 Task: Find connections with filter location Linares with filter topic #indiawith filter profile language Potuguese with filter current company ExxonMobil with filter school College Of Vocational Studies with filter industry Telephone Call Centers with filter service category Illustration with filter keywords title Budget Analyst
Action: Mouse moved to (491, 56)
Screenshot: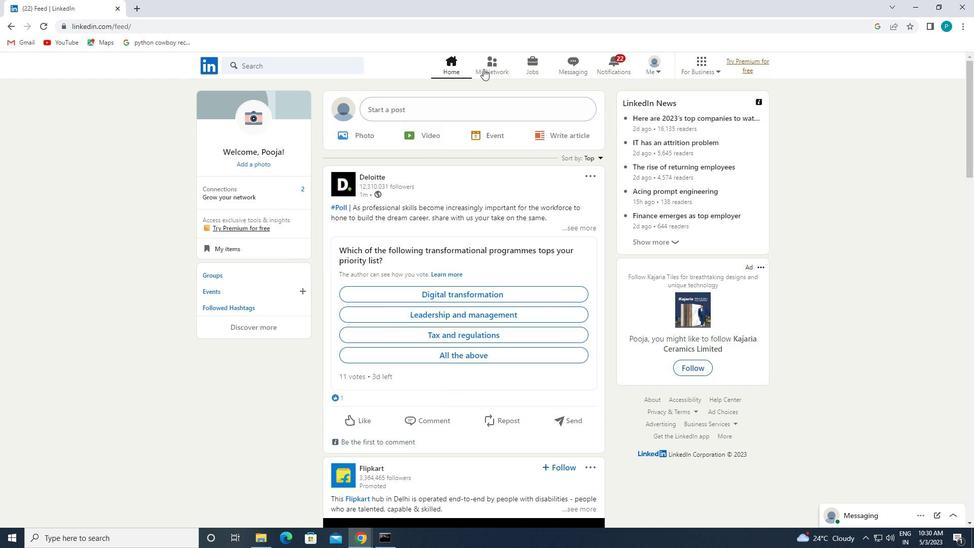 
Action: Mouse pressed left at (491, 56)
Screenshot: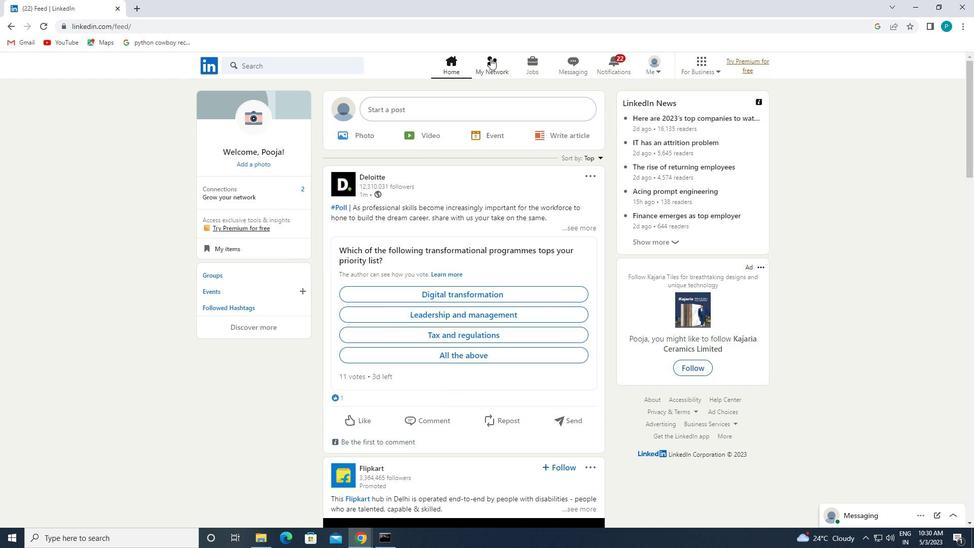 
Action: Mouse moved to (327, 128)
Screenshot: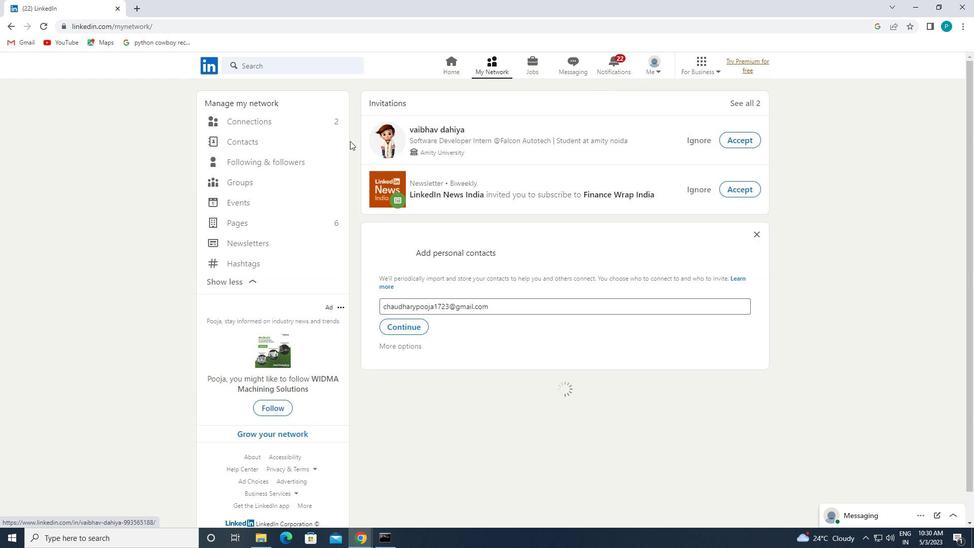 
Action: Mouse pressed left at (327, 128)
Screenshot: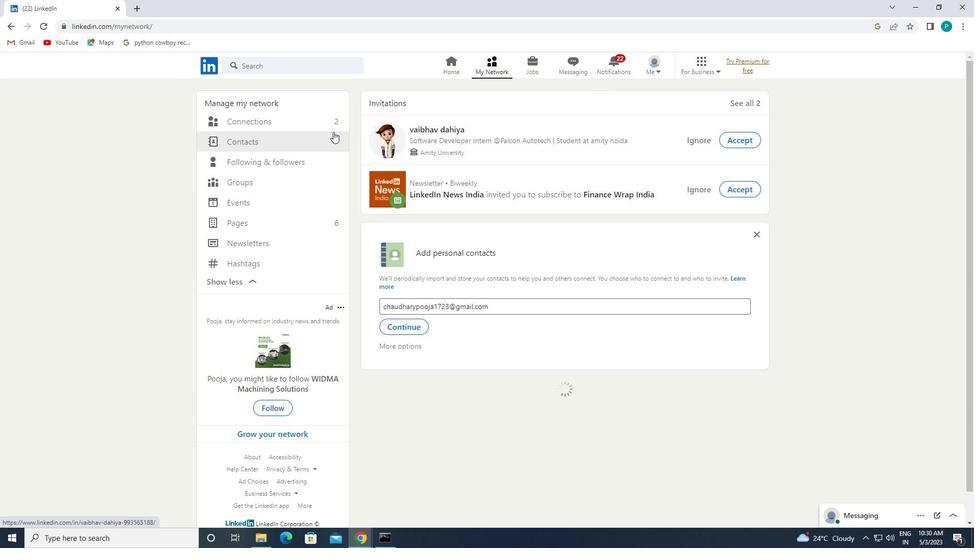 
Action: Mouse moved to (326, 123)
Screenshot: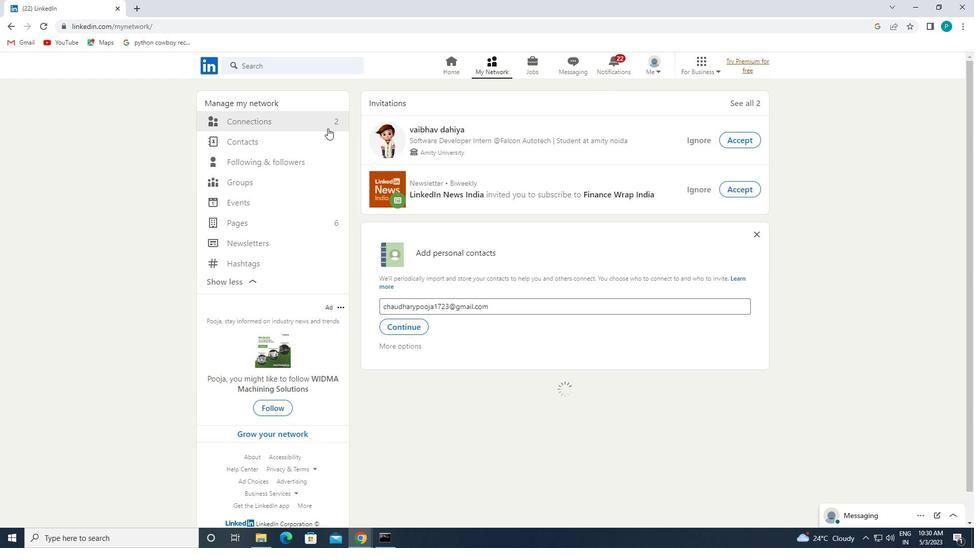 
Action: Mouse pressed left at (326, 123)
Screenshot: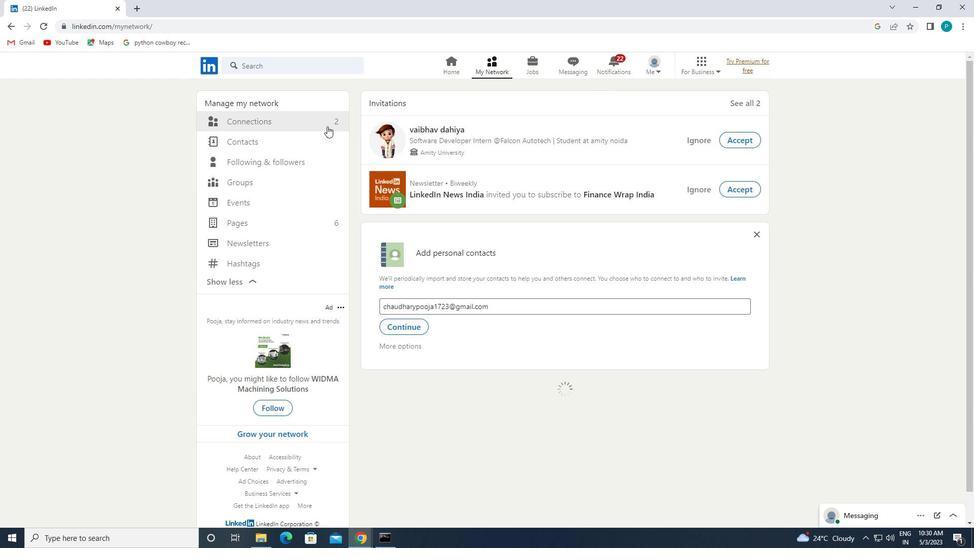 
Action: Mouse pressed left at (326, 123)
Screenshot: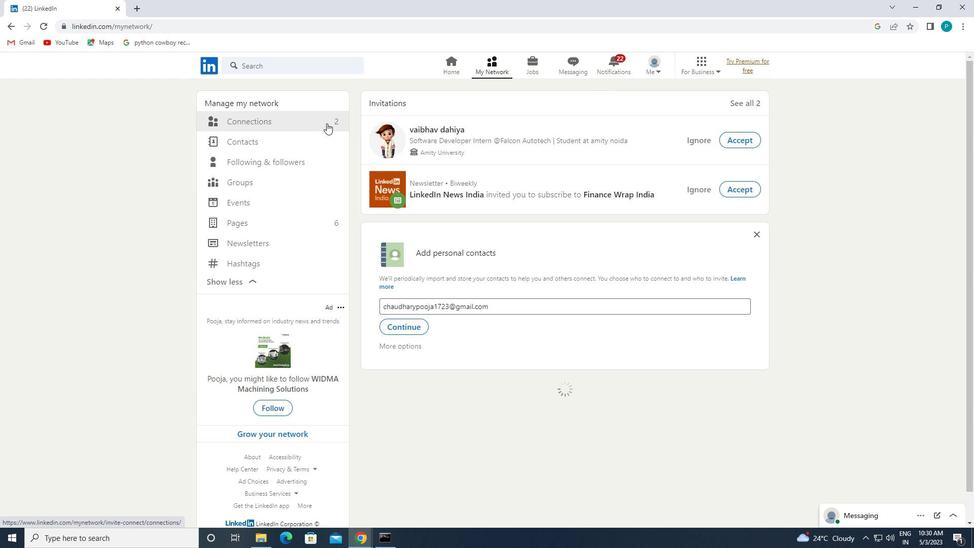 
Action: Mouse moved to (562, 118)
Screenshot: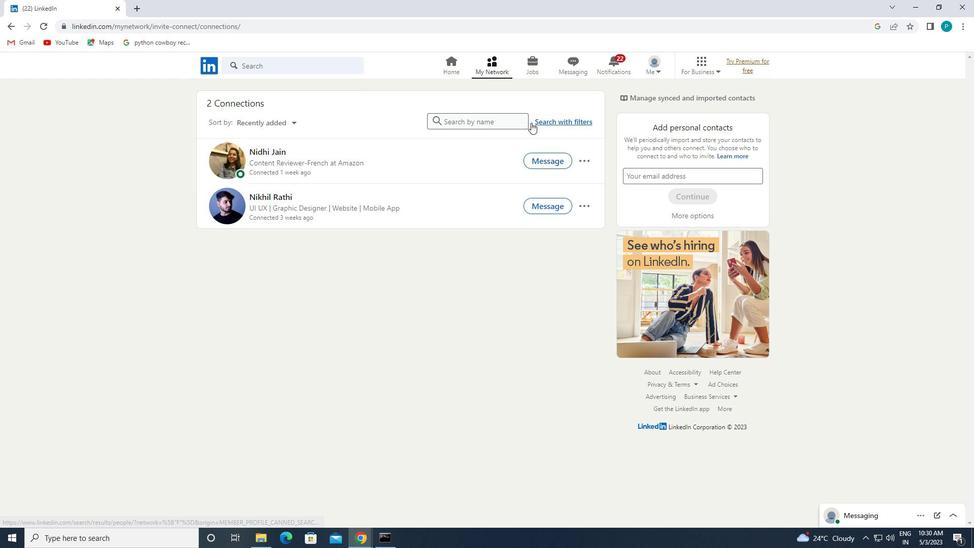 
Action: Mouse pressed left at (562, 118)
Screenshot: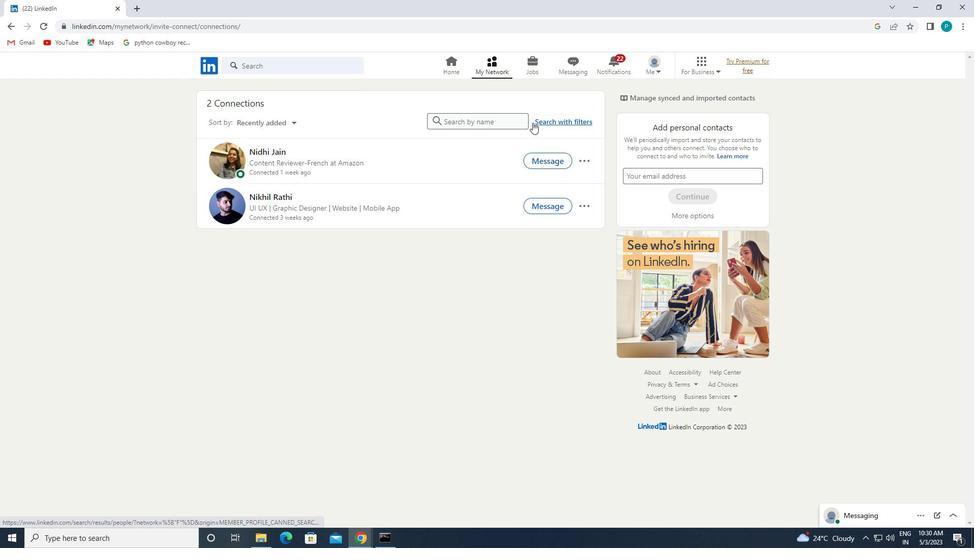 
Action: Mouse moved to (527, 92)
Screenshot: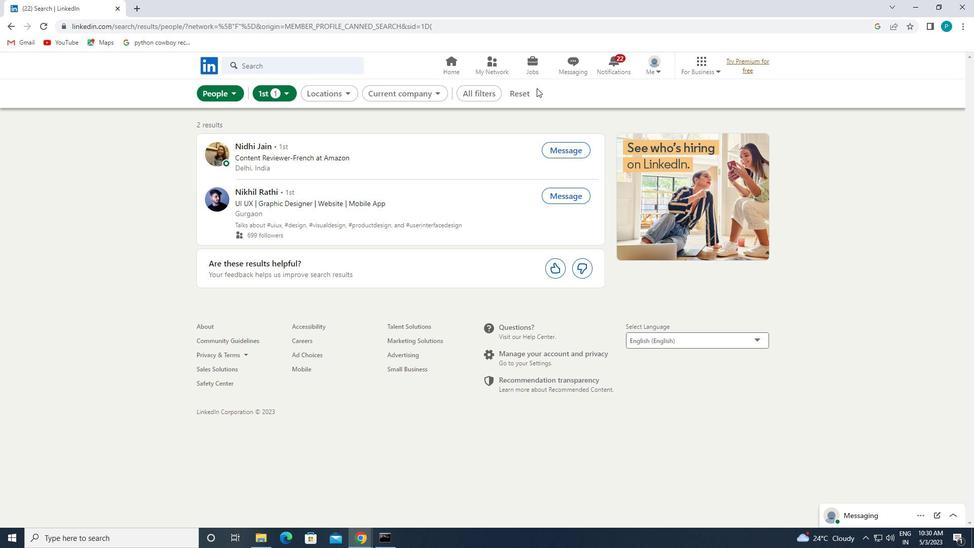
Action: Mouse pressed left at (527, 92)
Screenshot: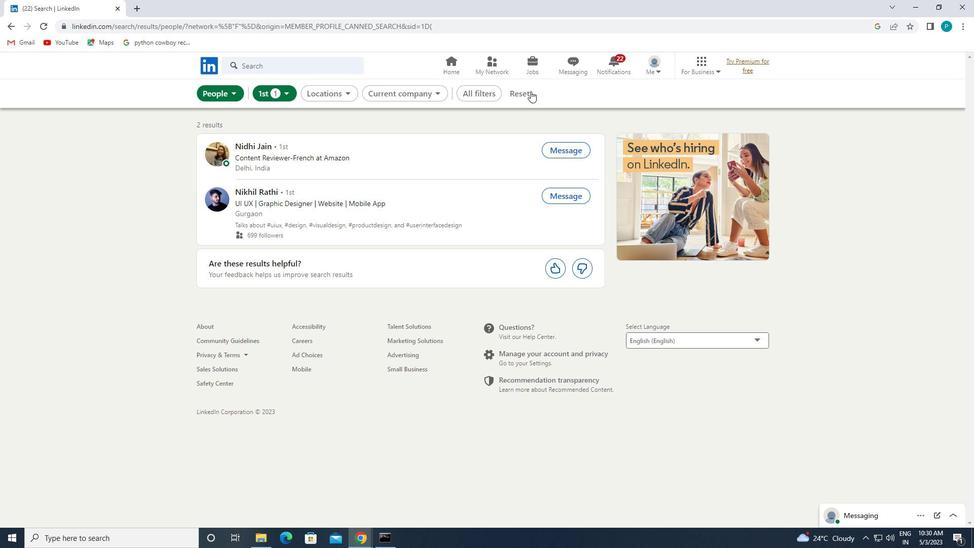 
Action: Mouse moved to (500, 92)
Screenshot: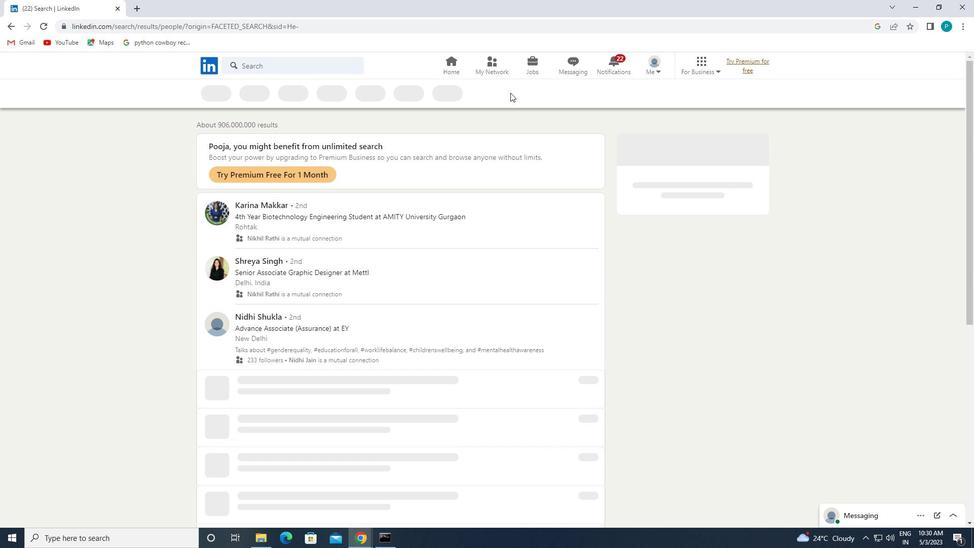 
Action: Mouse pressed left at (500, 92)
Screenshot: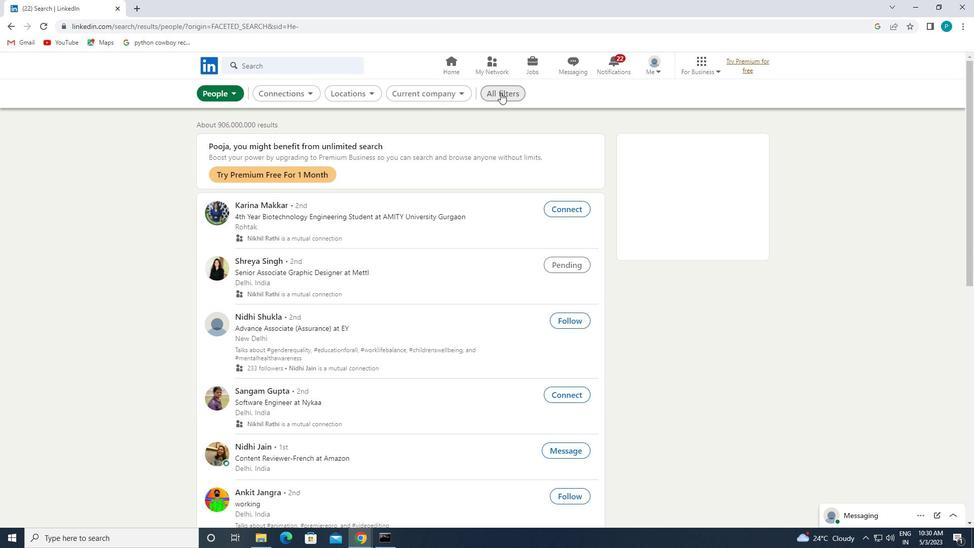 
Action: Mouse moved to (863, 333)
Screenshot: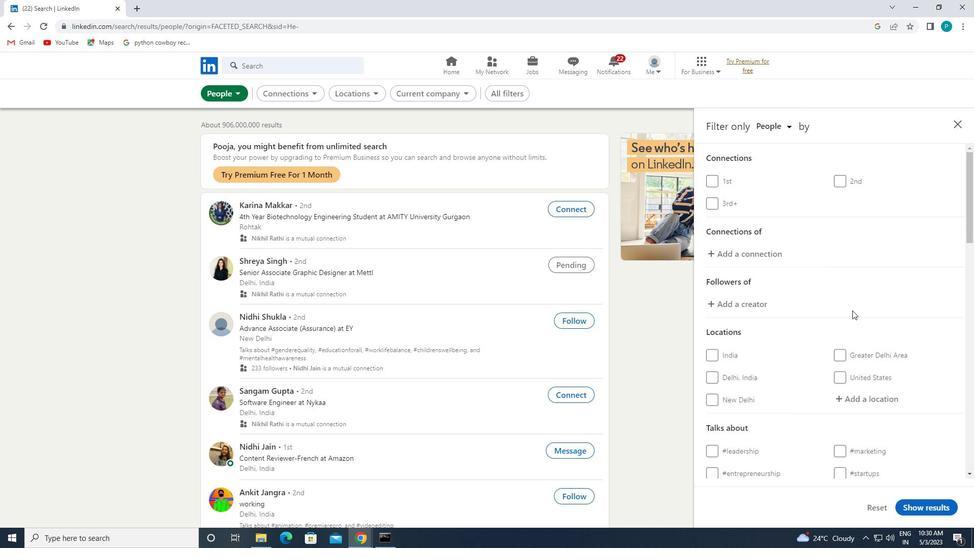 
Action: Mouse scrolled (863, 332) with delta (0, 0)
Screenshot: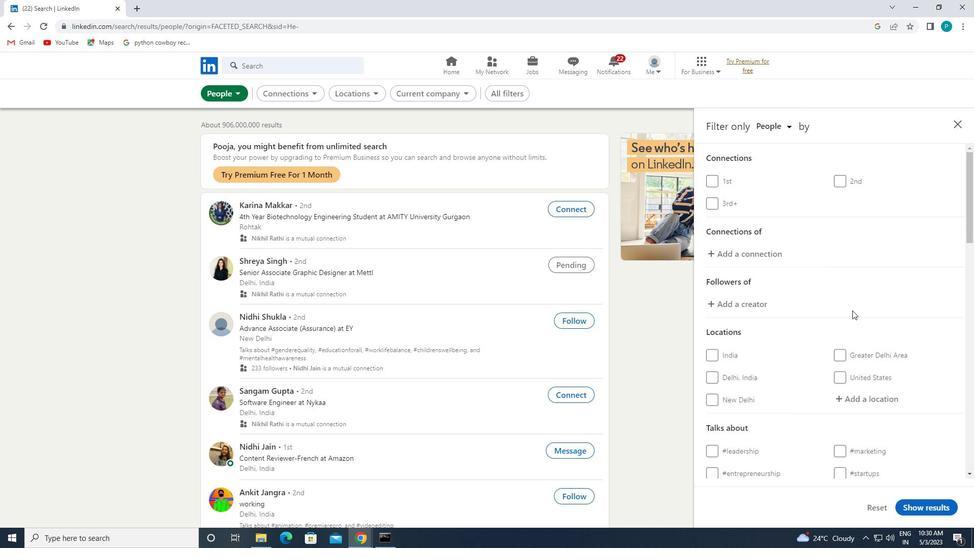 
Action: Mouse moved to (859, 344)
Screenshot: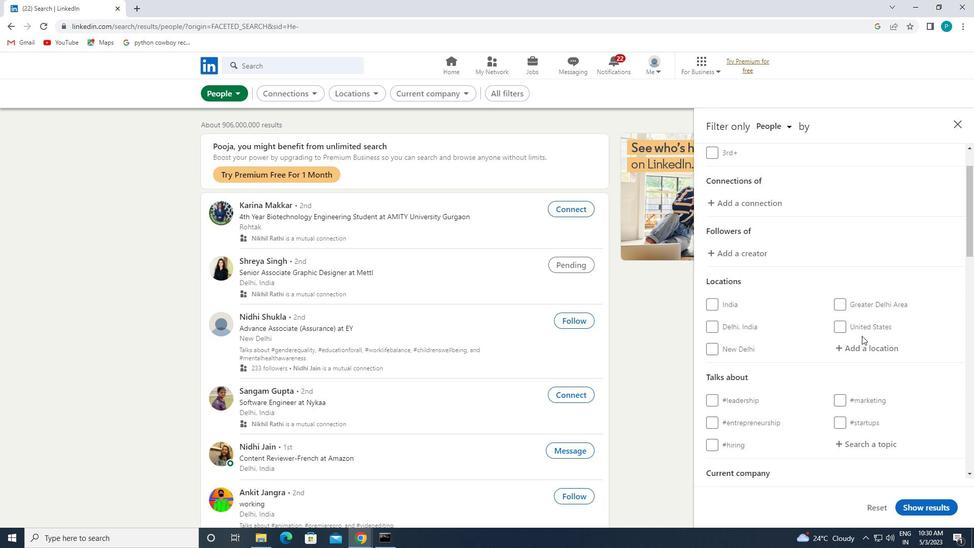 
Action: Mouse pressed left at (859, 344)
Screenshot: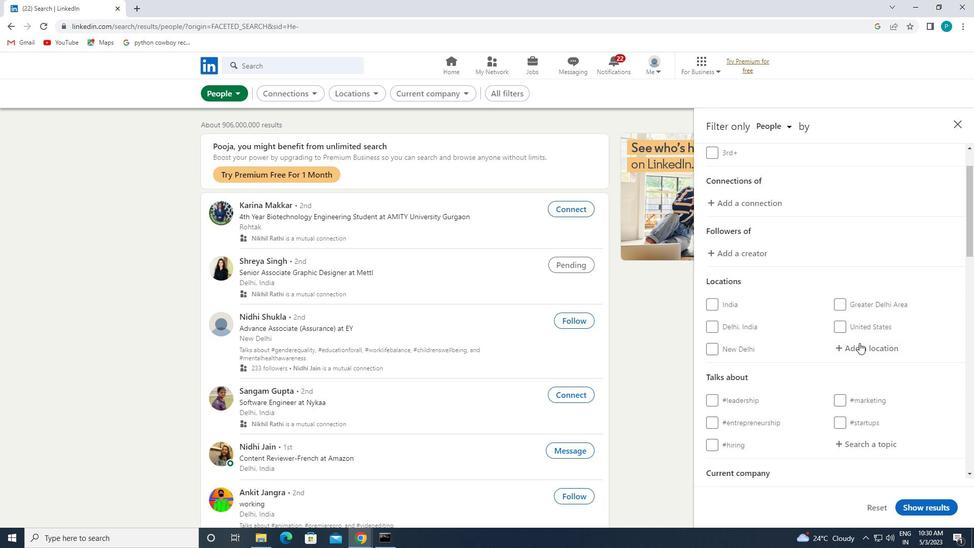 
Action: Mouse moved to (864, 326)
Screenshot: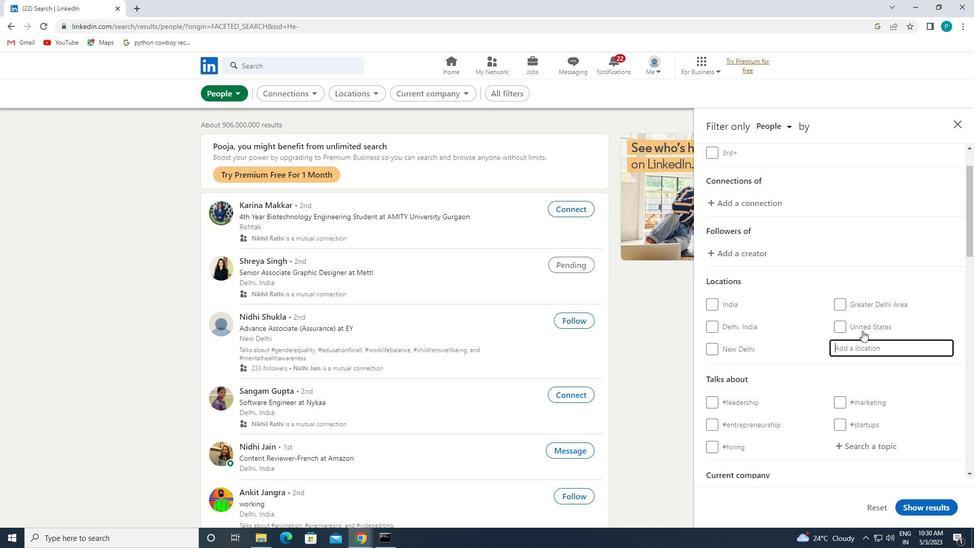 
Action: Key pressed <Key.caps_lock>l<Key.caps_lock>inares
Screenshot: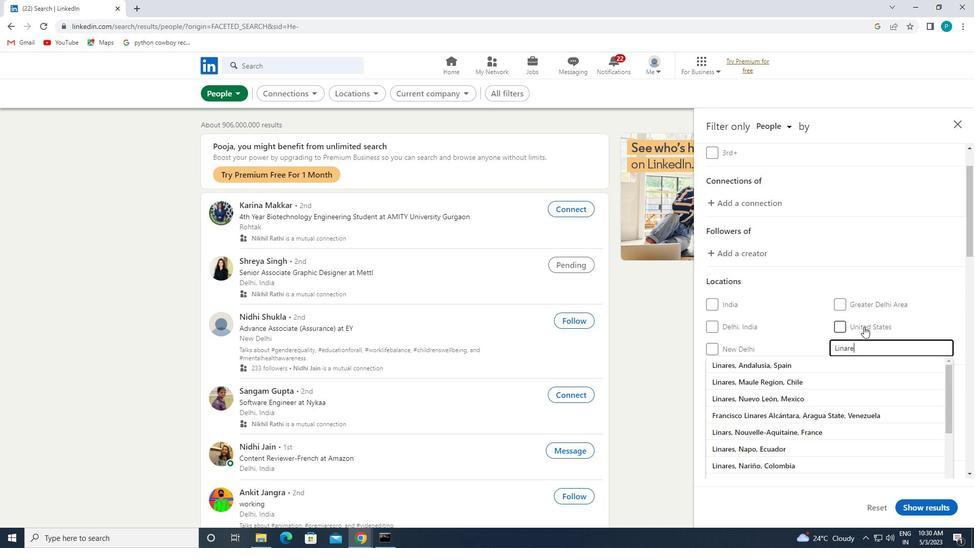 
Action: Mouse moved to (849, 368)
Screenshot: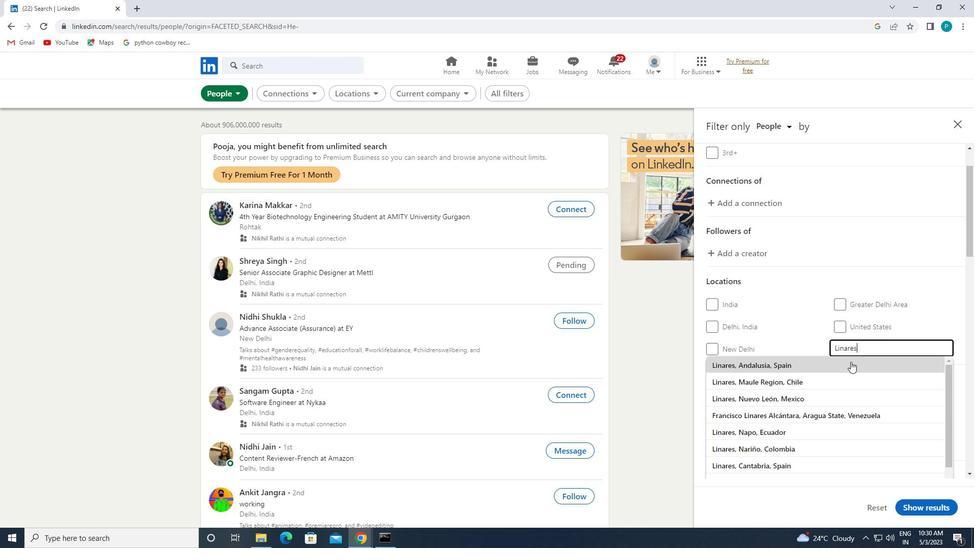 
Action: Mouse pressed left at (849, 368)
Screenshot: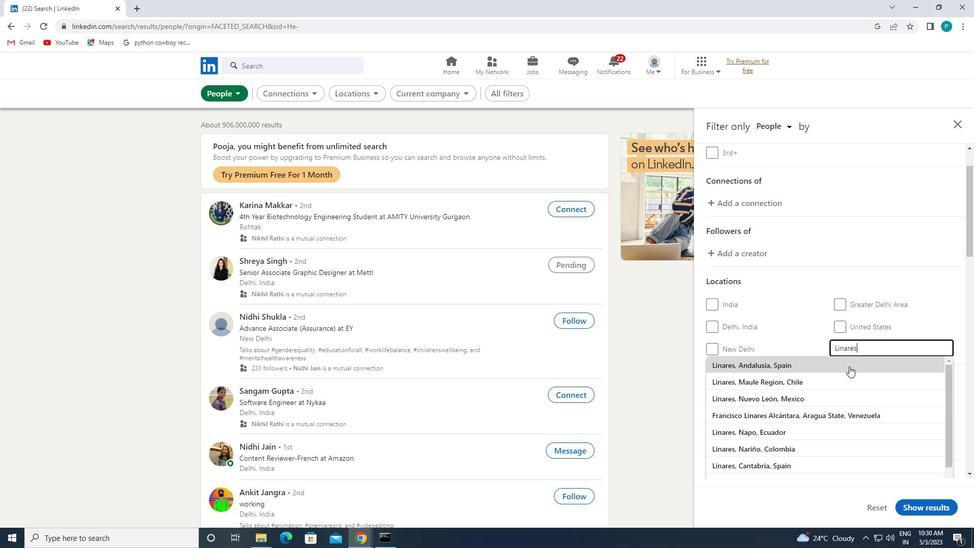 
Action: Mouse moved to (850, 370)
Screenshot: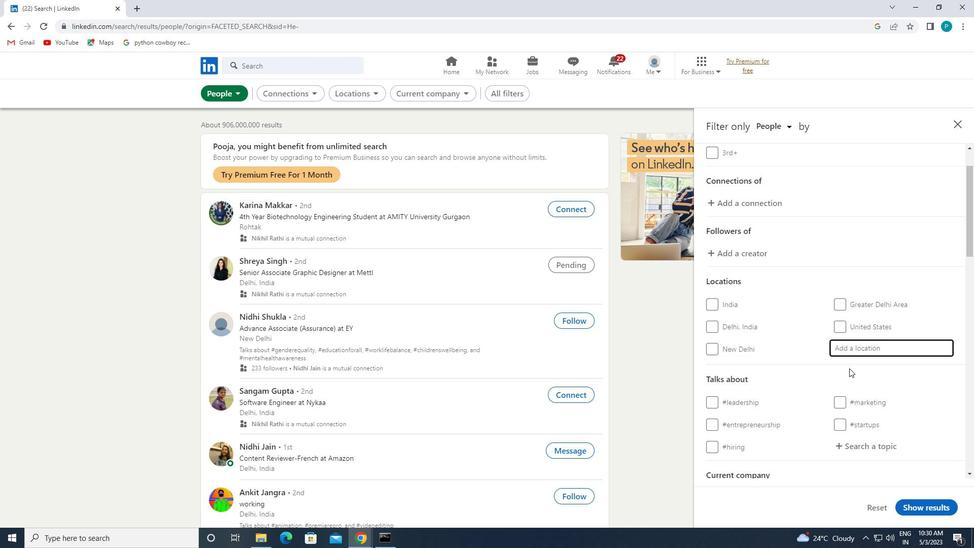 
Action: Mouse scrolled (850, 369) with delta (0, 0)
Screenshot: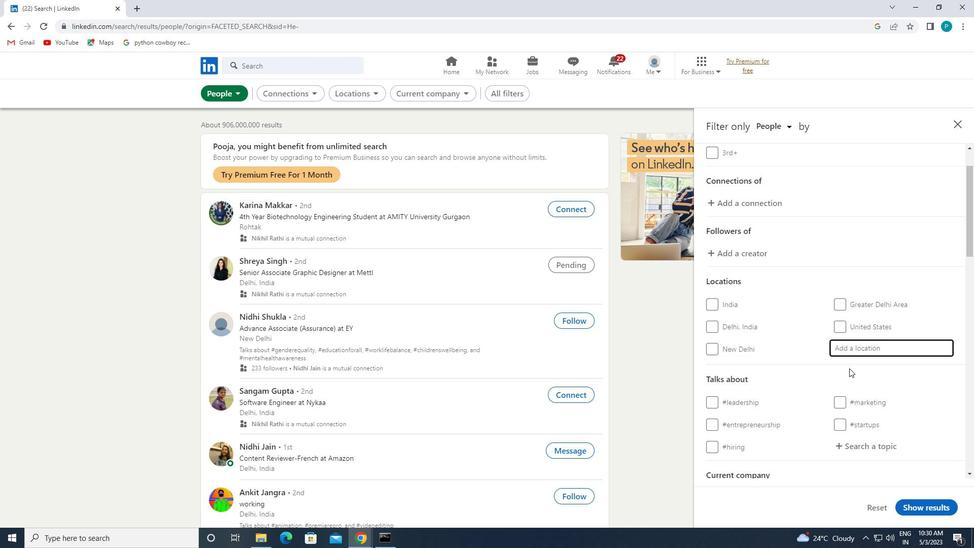 
Action: Mouse moved to (853, 372)
Screenshot: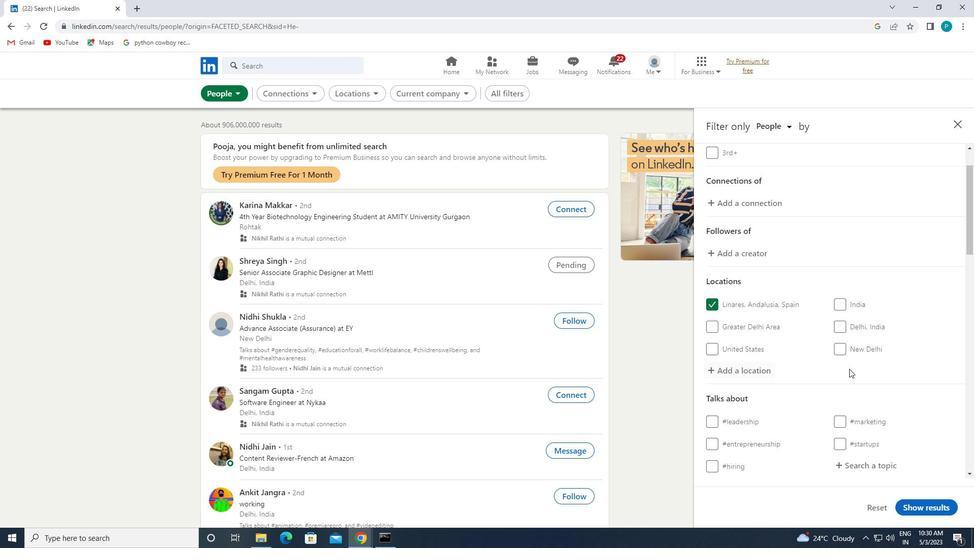 
Action: Mouse scrolled (853, 372) with delta (0, 0)
Screenshot: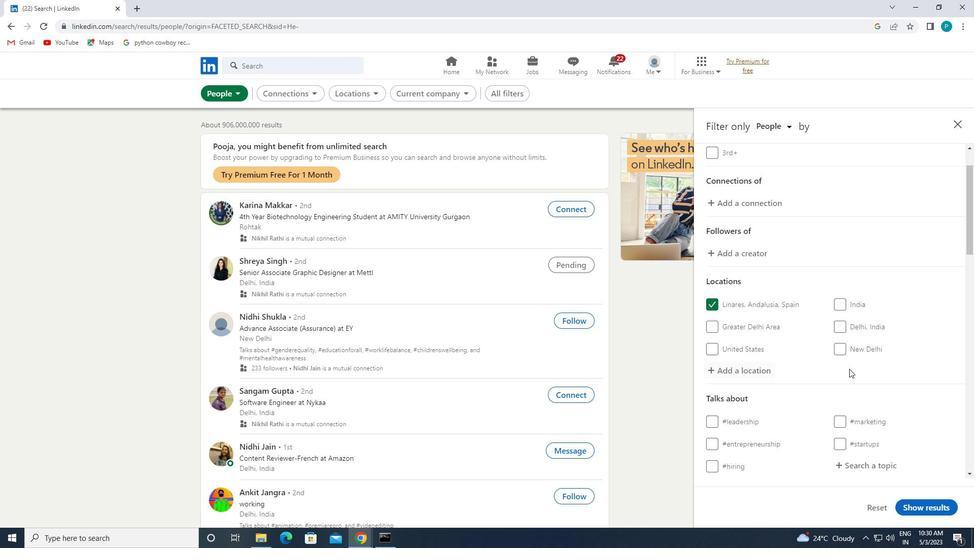 
Action: Mouse moved to (855, 374)
Screenshot: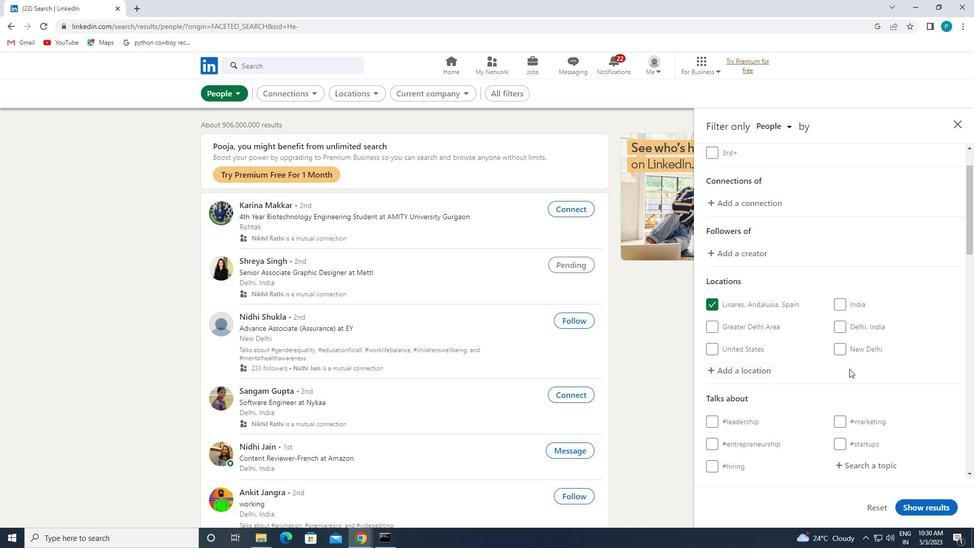 
Action: Mouse scrolled (855, 373) with delta (0, 0)
Screenshot: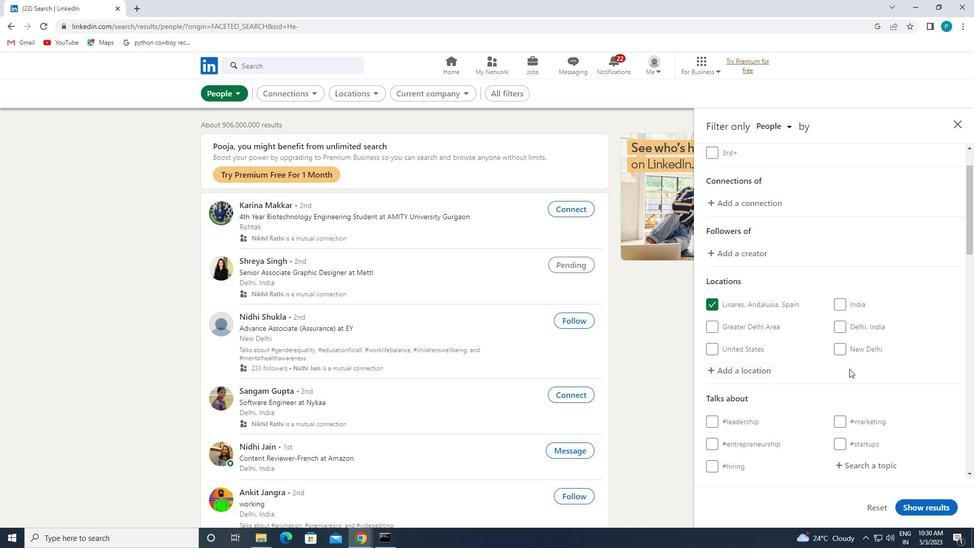 
Action: Mouse moved to (831, 308)
Screenshot: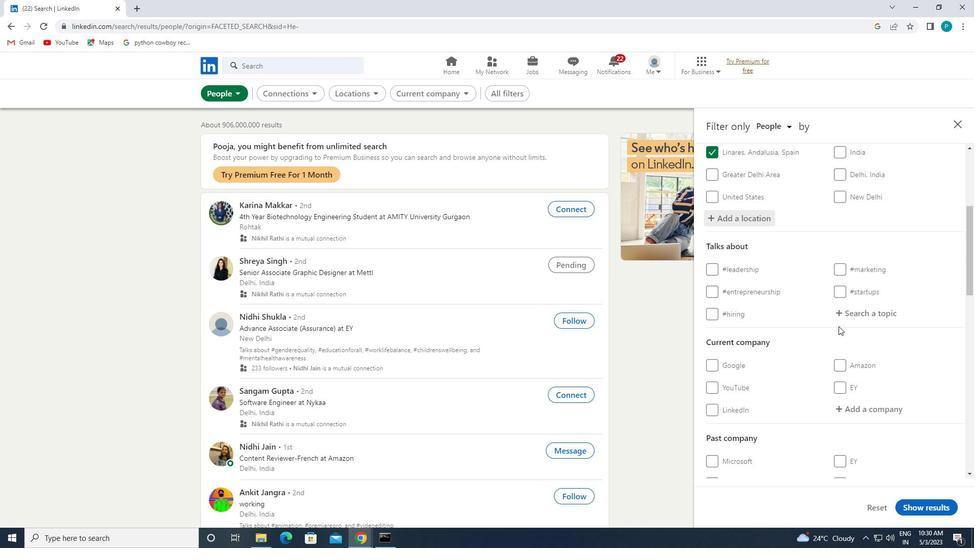 
Action: Mouse pressed left at (831, 308)
Screenshot: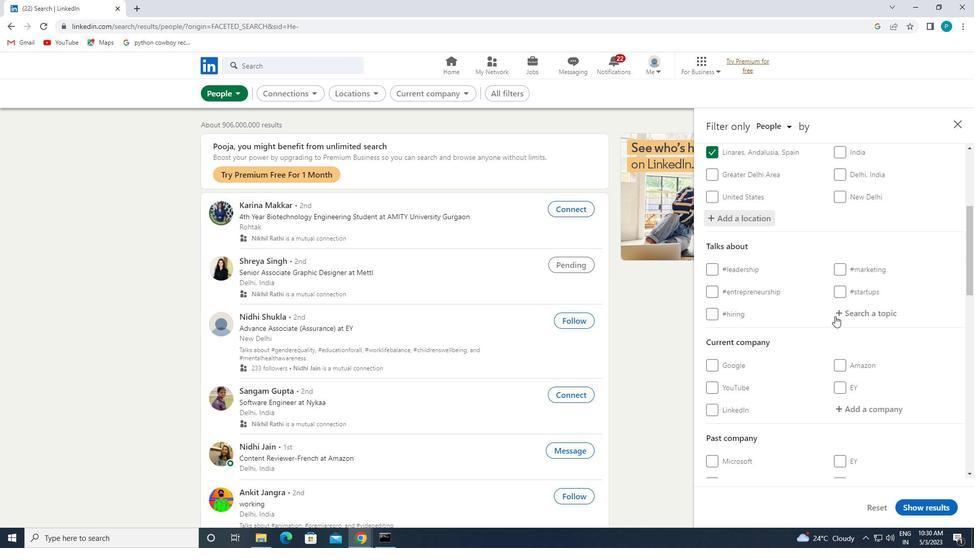 
Action: Mouse moved to (846, 318)
Screenshot: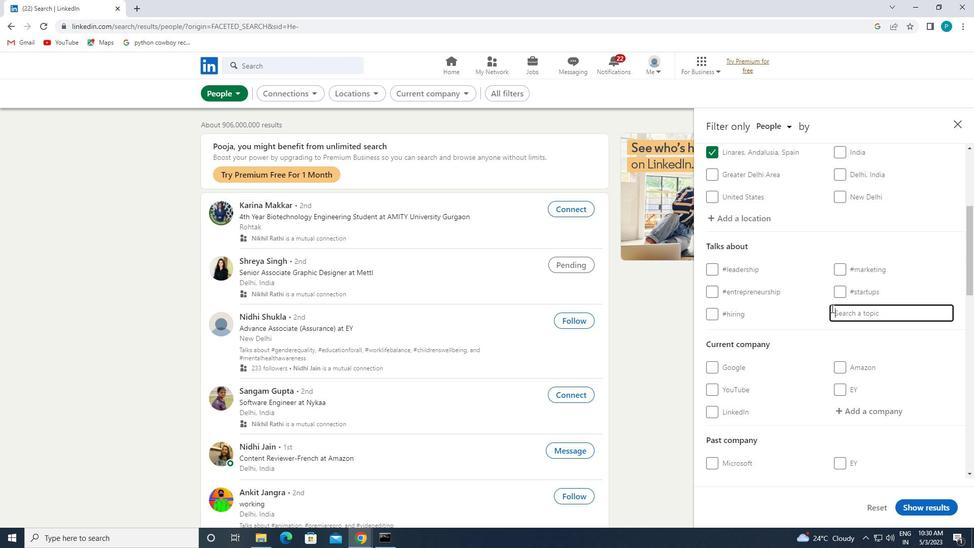 
Action: Key pressed <Key.shift>#<Key.caps_lock><Key.caps_lock>INDIA
Screenshot: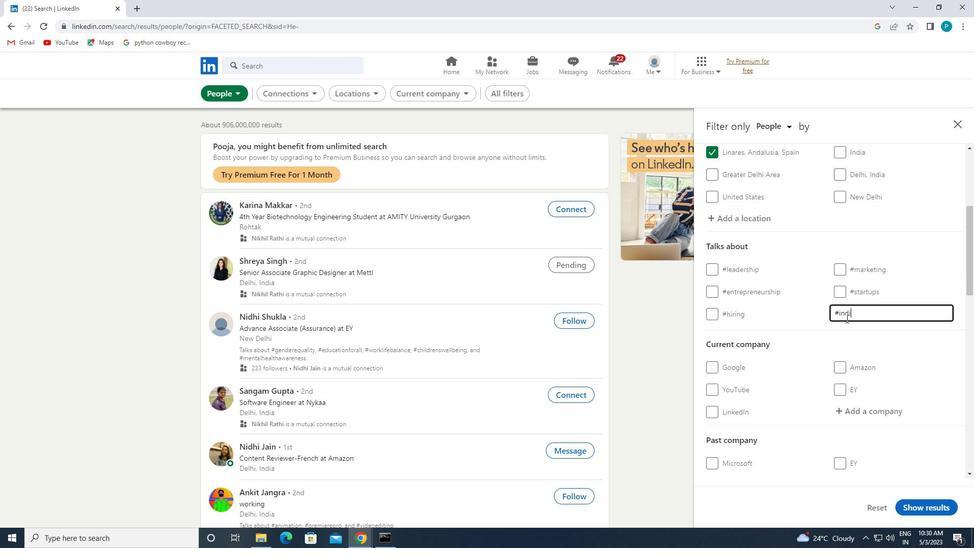 
Action: Mouse moved to (859, 328)
Screenshot: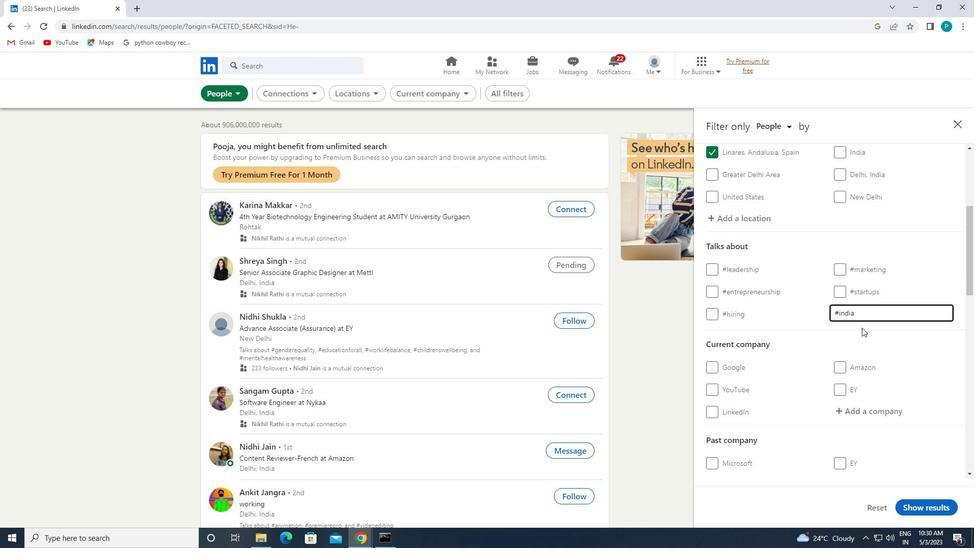 
Action: Mouse scrolled (859, 327) with delta (0, 0)
Screenshot: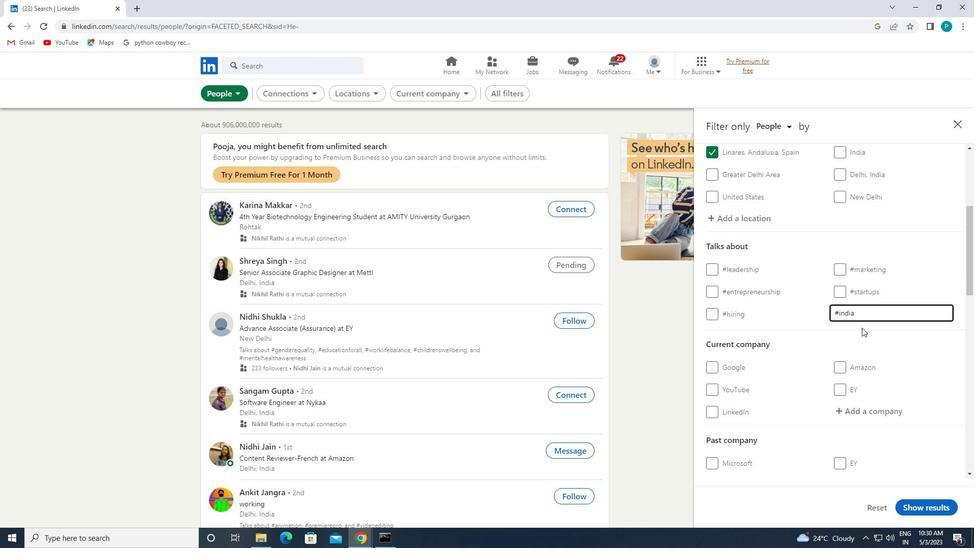 
Action: Mouse moved to (858, 329)
Screenshot: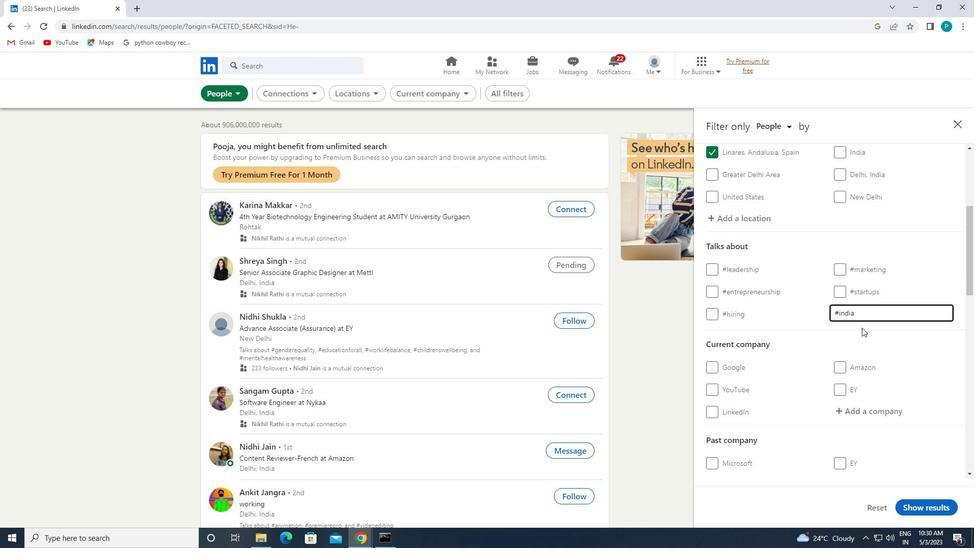 
Action: Mouse scrolled (858, 328) with delta (0, 0)
Screenshot: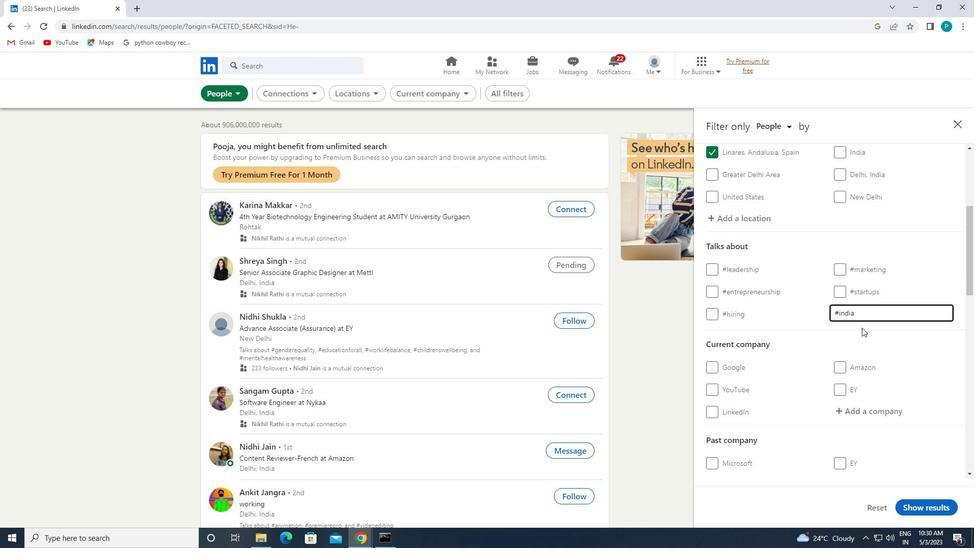 
Action: Mouse moved to (850, 338)
Screenshot: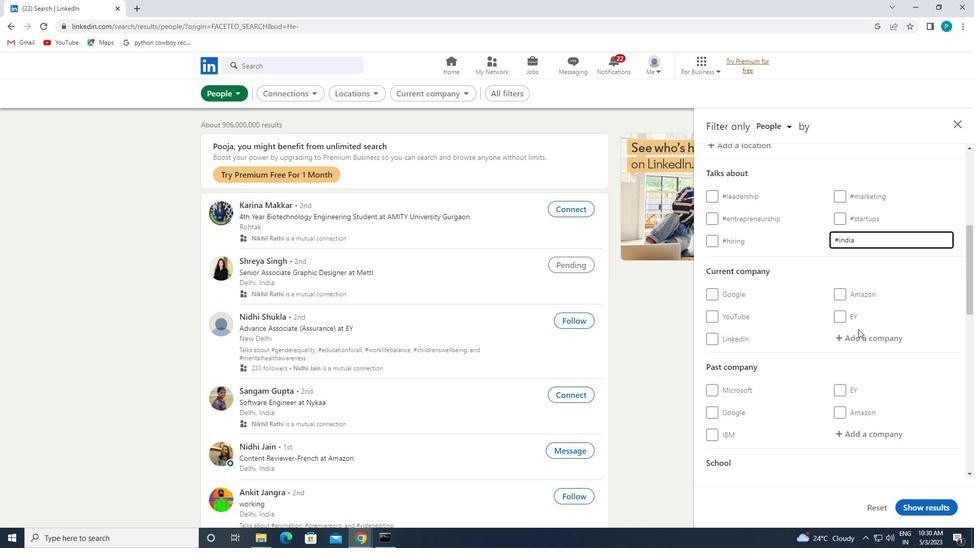 
Action: Mouse scrolled (850, 337) with delta (0, 0)
Screenshot: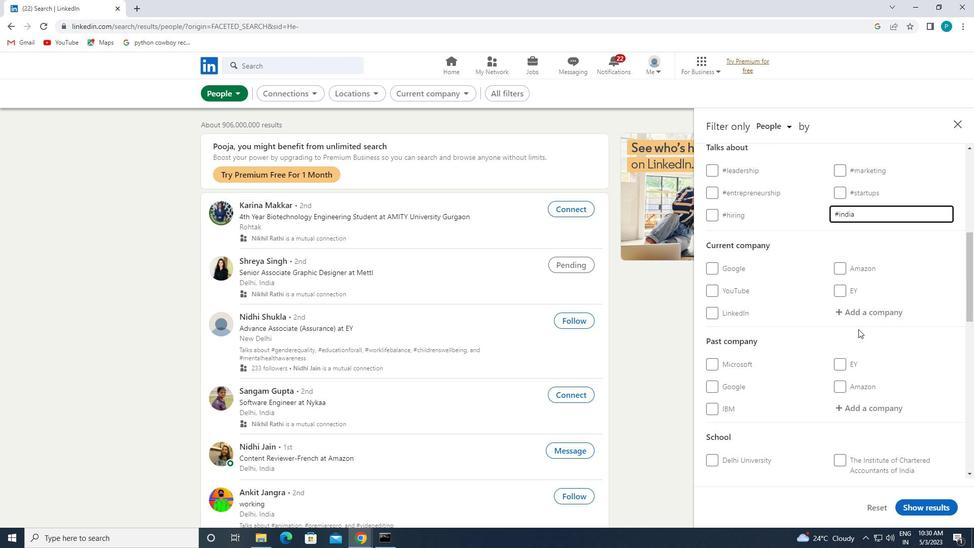 
Action: Mouse moved to (821, 395)
Screenshot: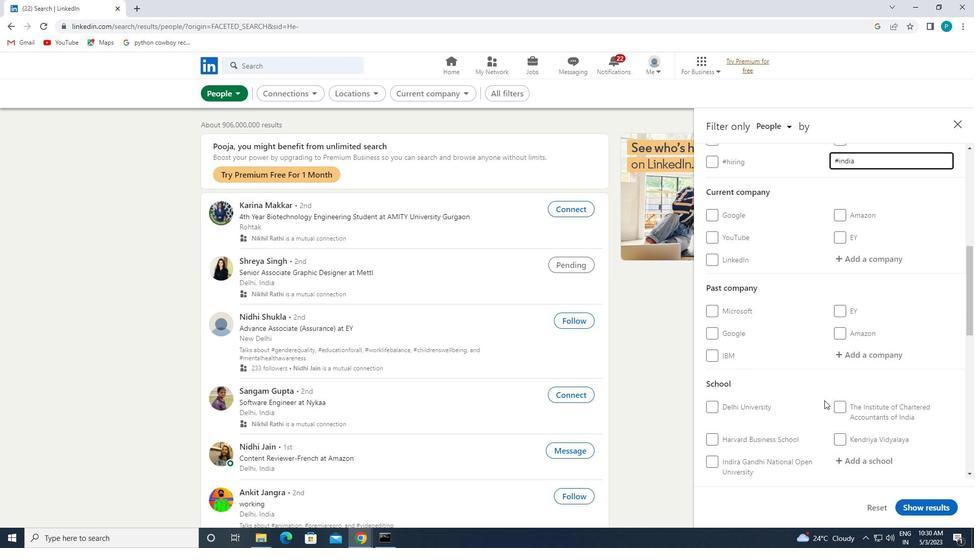 
Action: Mouse scrolled (821, 395) with delta (0, 0)
Screenshot: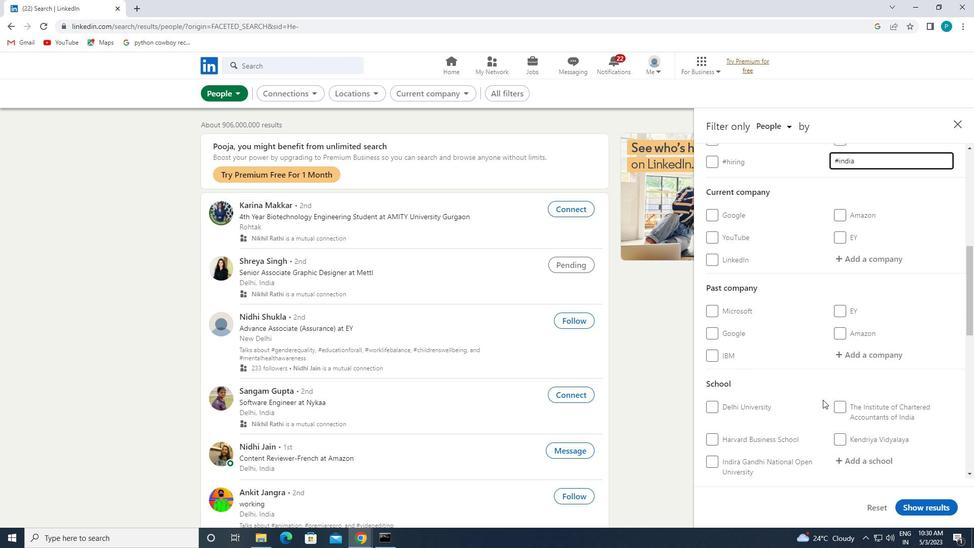 
Action: Mouse moved to (821, 394)
Screenshot: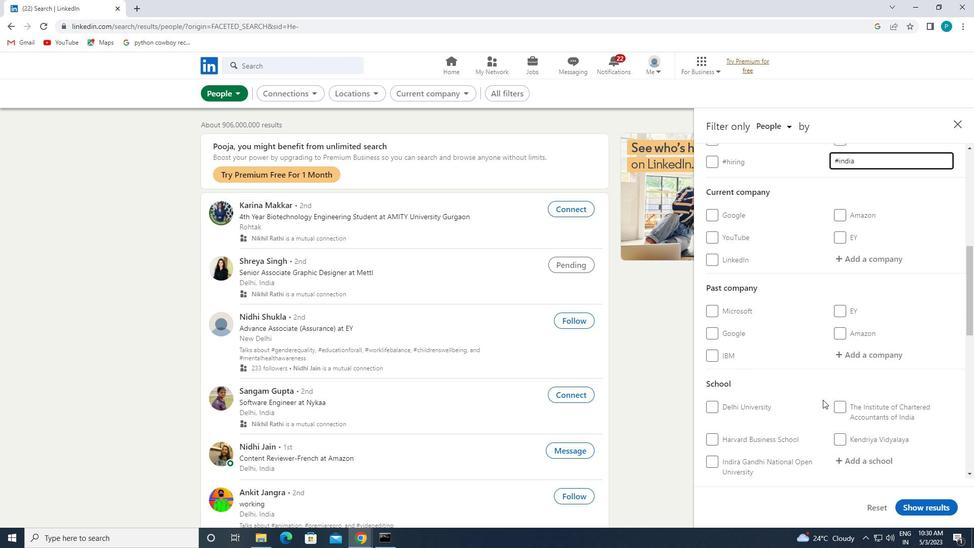 
Action: Mouse scrolled (821, 394) with delta (0, 0)
Screenshot: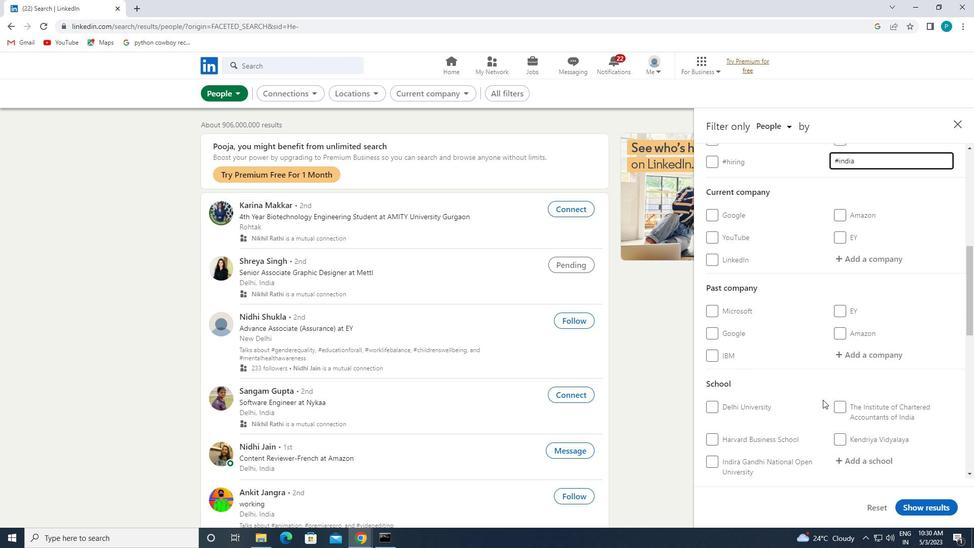 
Action: Mouse moved to (821, 394)
Screenshot: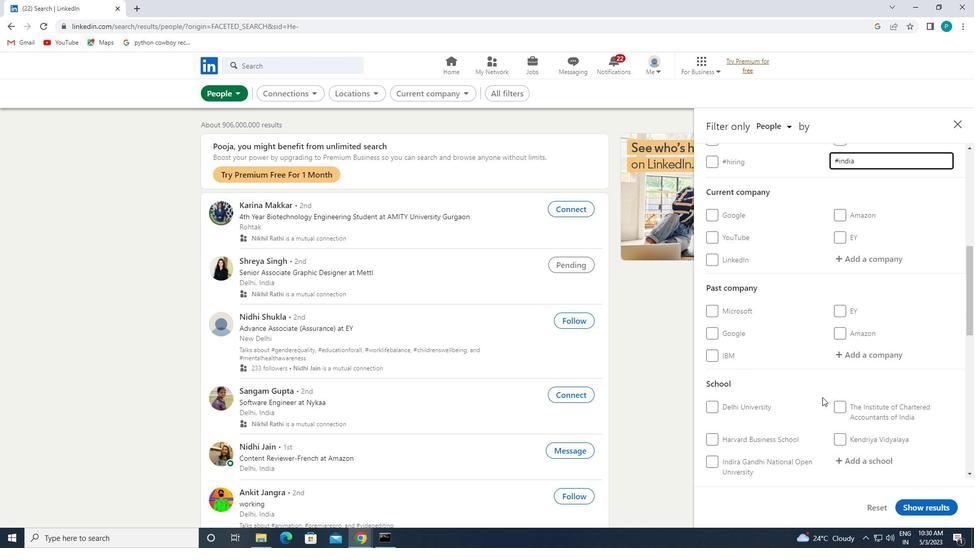 
Action: Mouse scrolled (821, 393) with delta (0, 0)
Screenshot: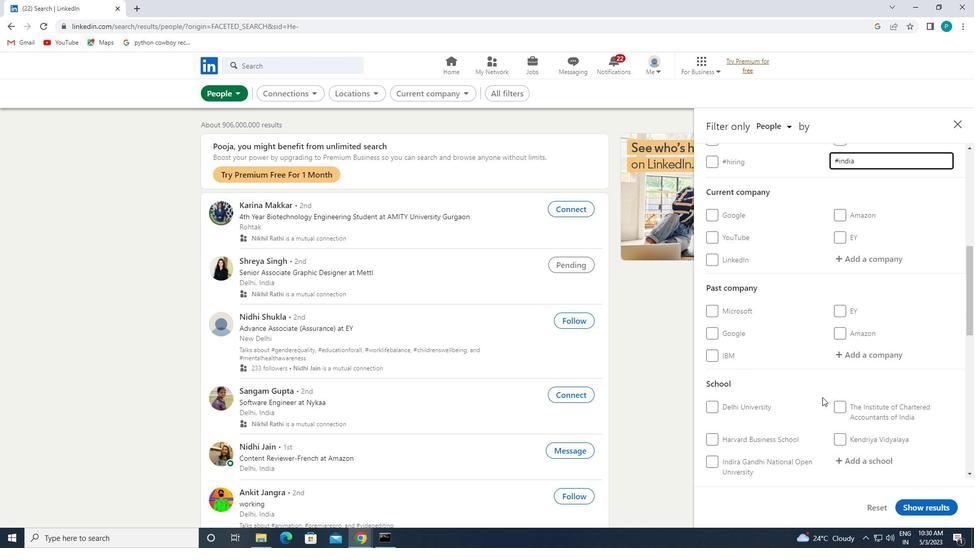 
Action: Mouse moved to (816, 388)
Screenshot: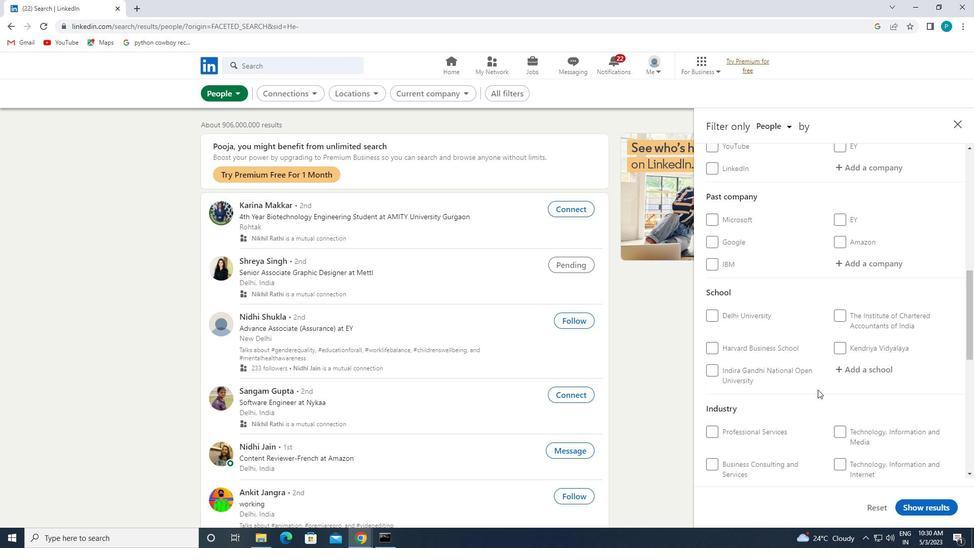 
Action: Mouse scrolled (816, 388) with delta (0, 0)
Screenshot: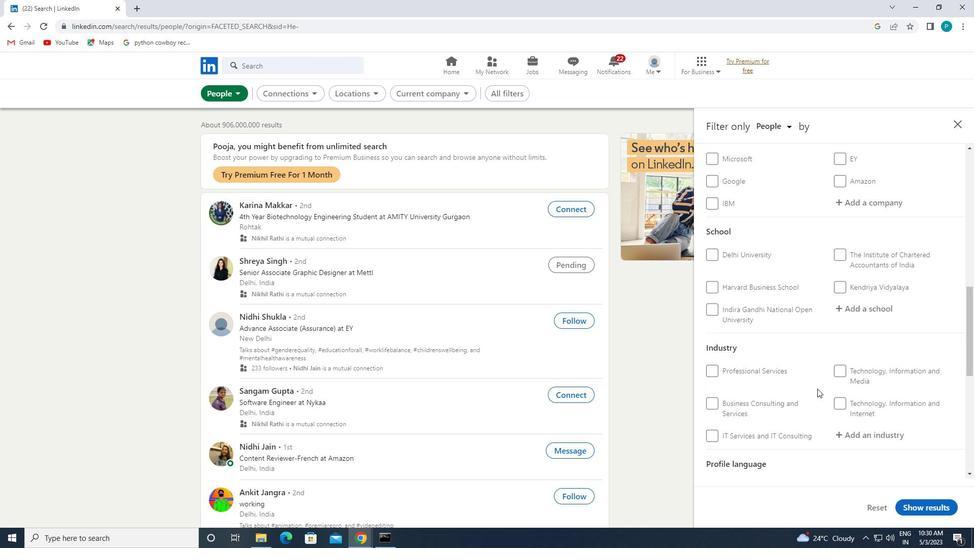 
Action: Mouse scrolled (816, 388) with delta (0, 0)
Screenshot: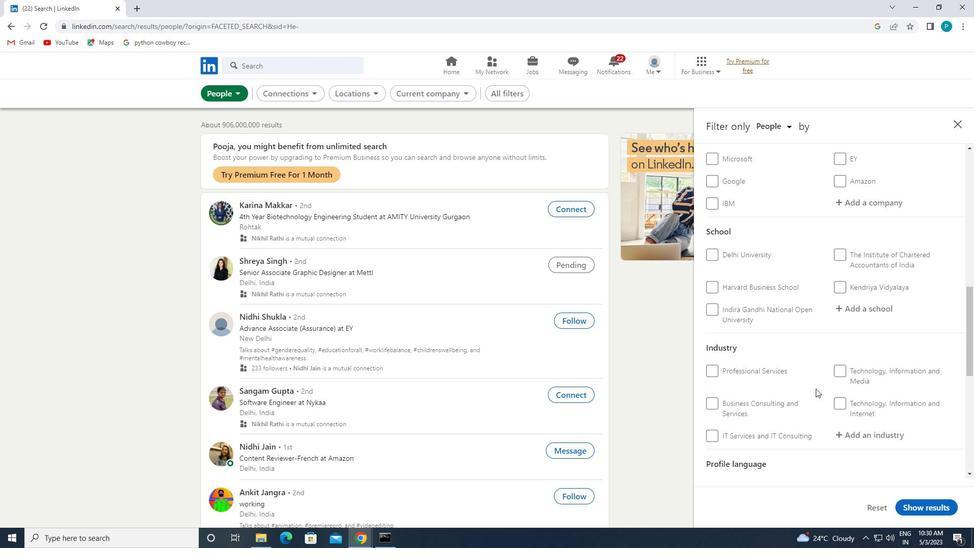 
Action: Mouse moved to (844, 410)
Screenshot: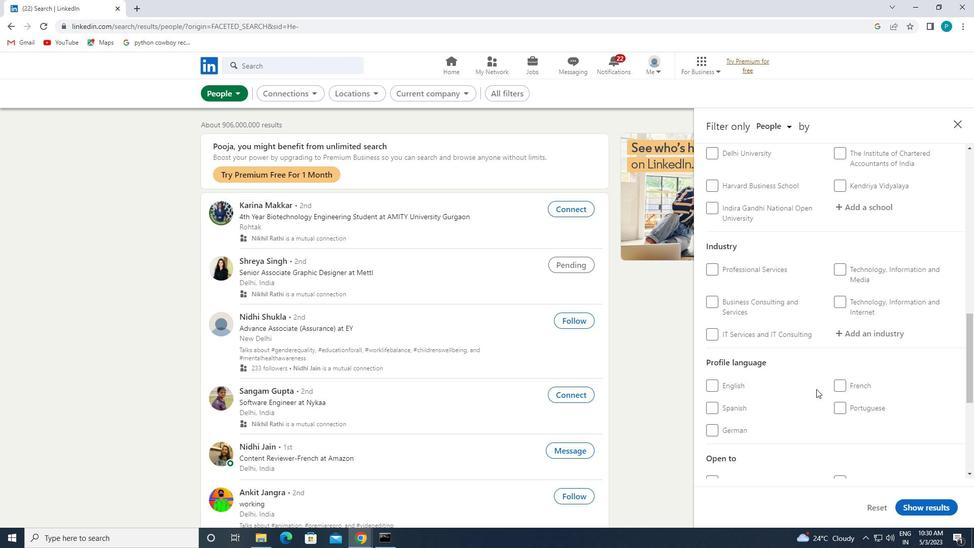 
Action: Mouse pressed left at (844, 410)
Screenshot: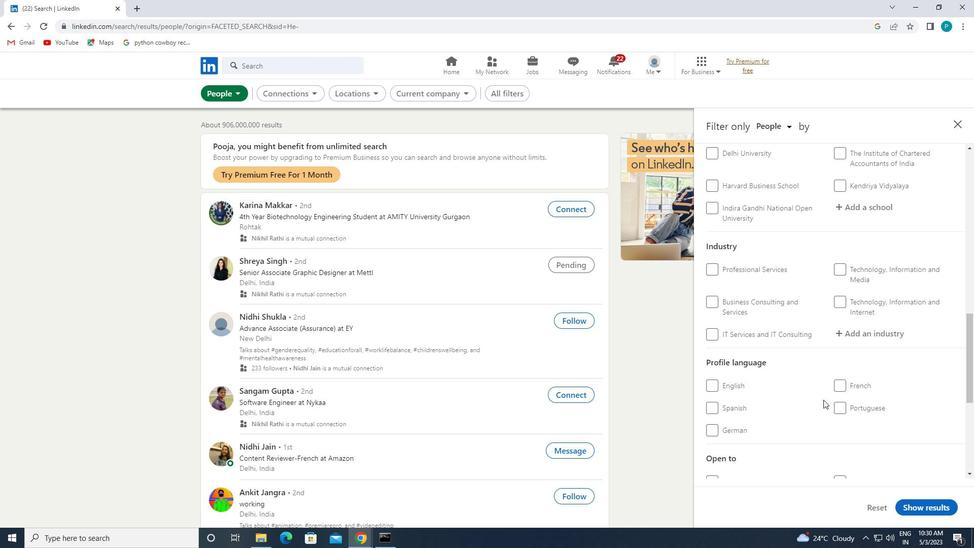 
Action: Mouse moved to (894, 319)
Screenshot: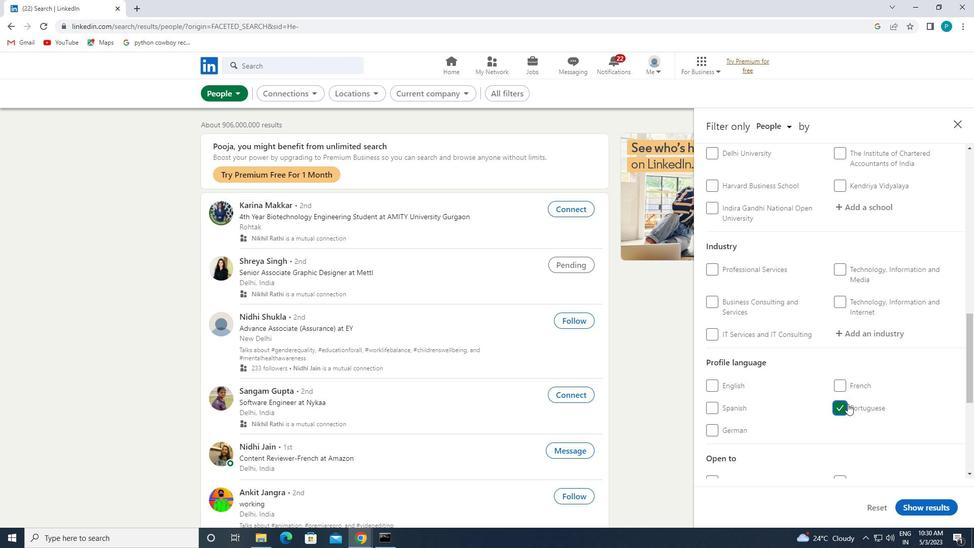 
Action: Mouse scrolled (894, 319) with delta (0, 0)
Screenshot: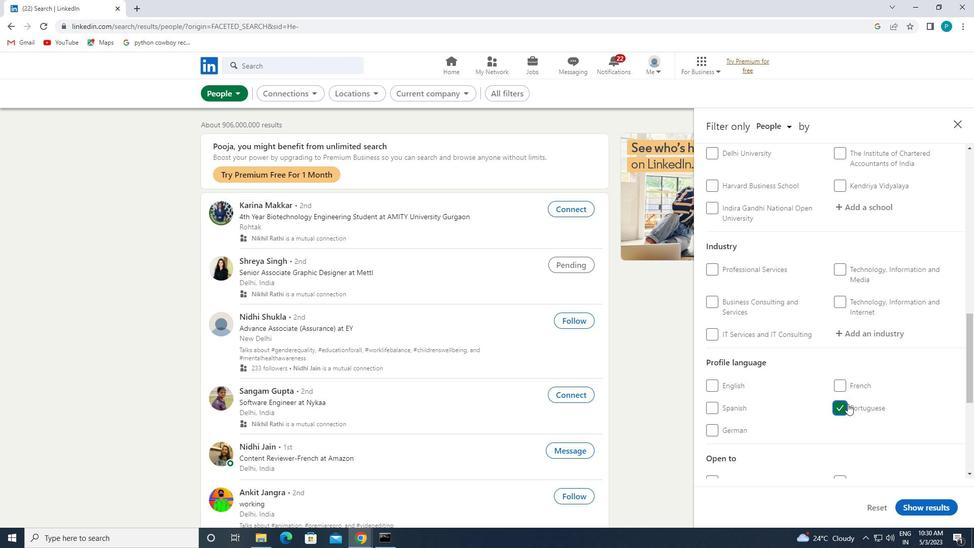 
Action: Mouse moved to (895, 317)
Screenshot: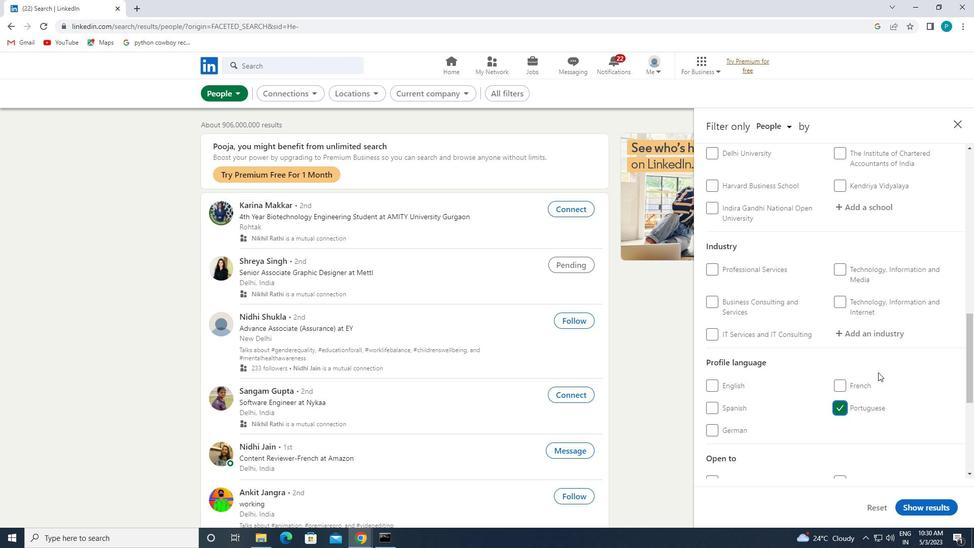 
Action: Mouse scrolled (895, 318) with delta (0, 0)
Screenshot: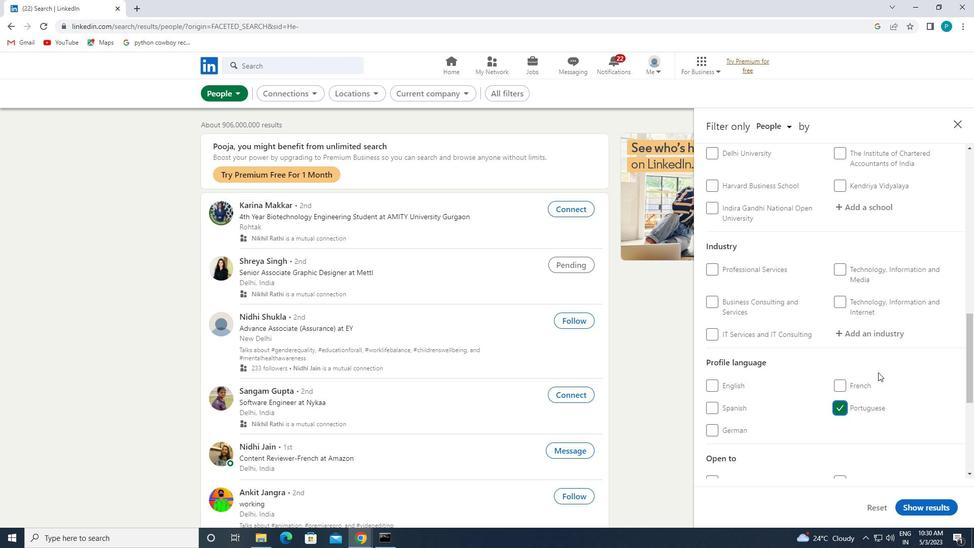 
Action: Mouse scrolled (895, 318) with delta (0, 0)
Screenshot: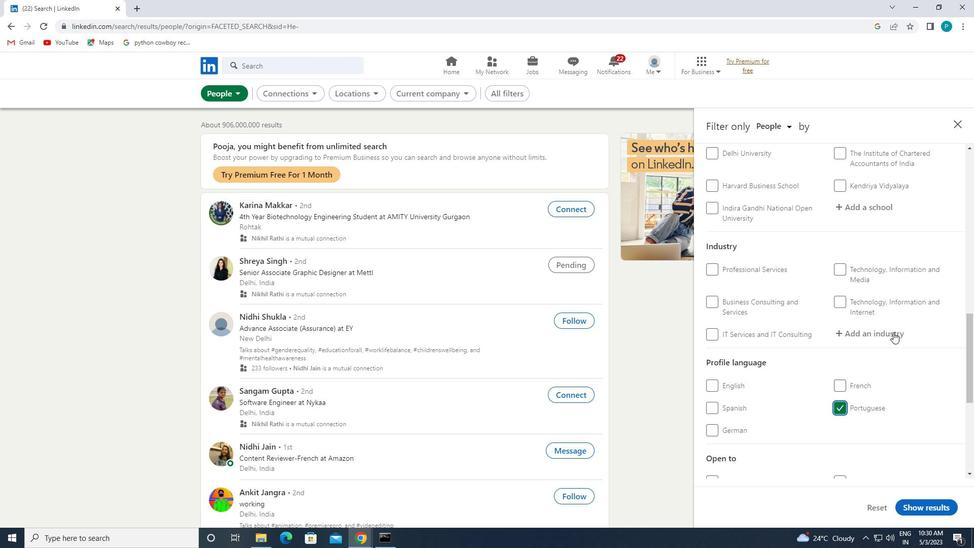 
Action: Mouse moved to (887, 294)
Screenshot: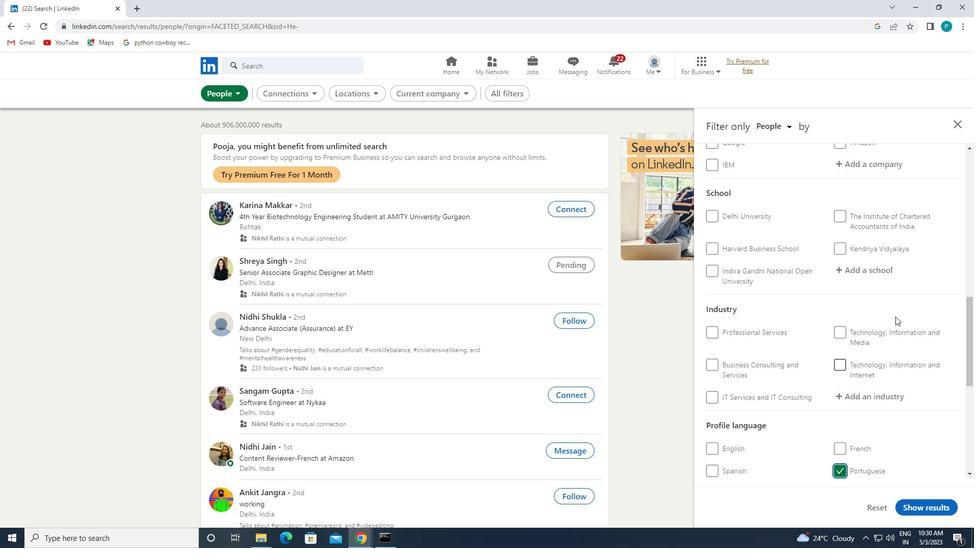 
Action: Mouse scrolled (887, 294) with delta (0, 0)
Screenshot: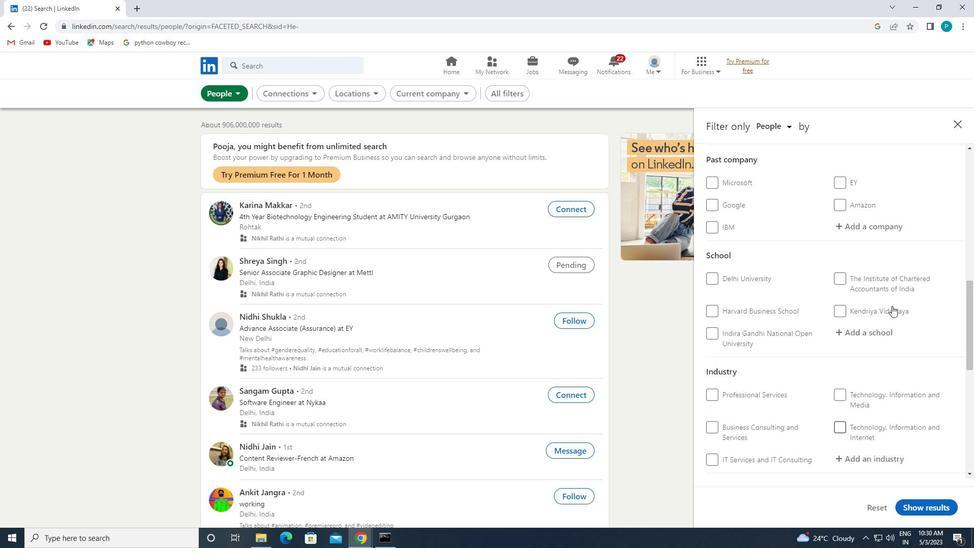 
Action: Mouse scrolled (887, 294) with delta (0, 0)
Screenshot: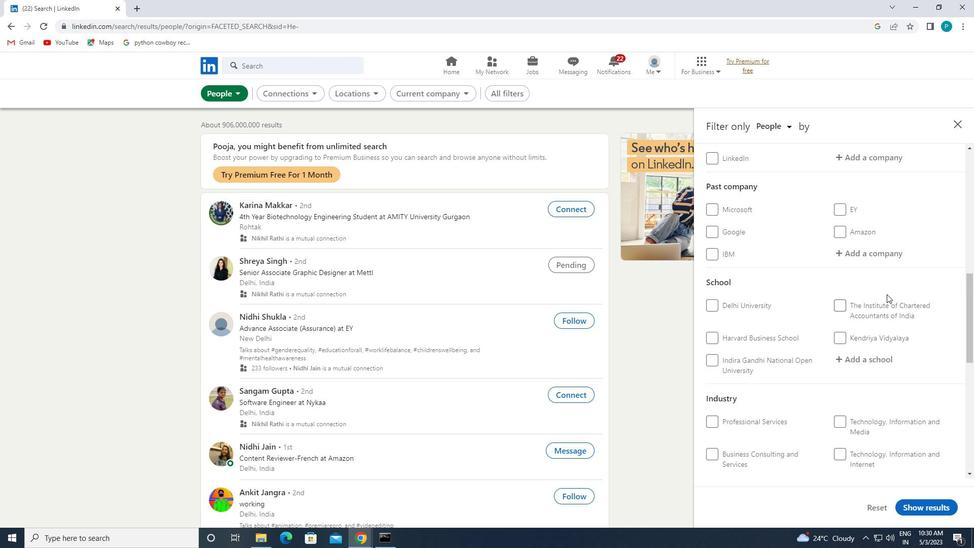 
Action: Mouse moved to (865, 263)
Screenshot: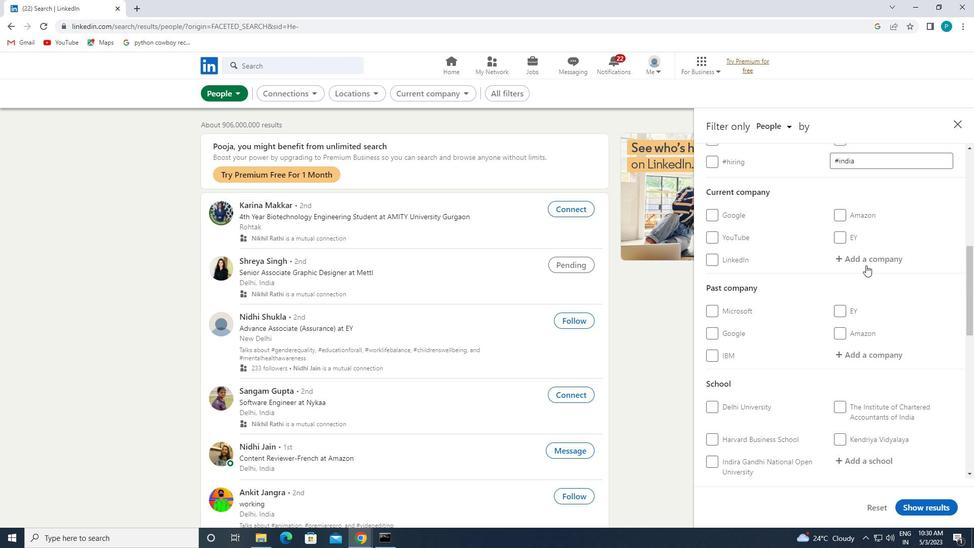 
Action: Mouse pressed left at (865, 263)
Screenshot: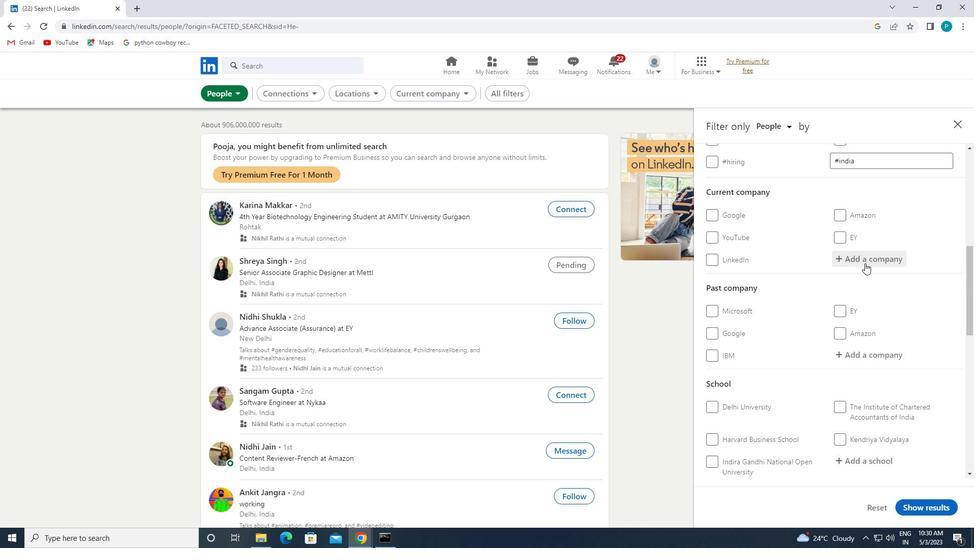 
Action: Mouse moved to (870, 273)
Screenshot: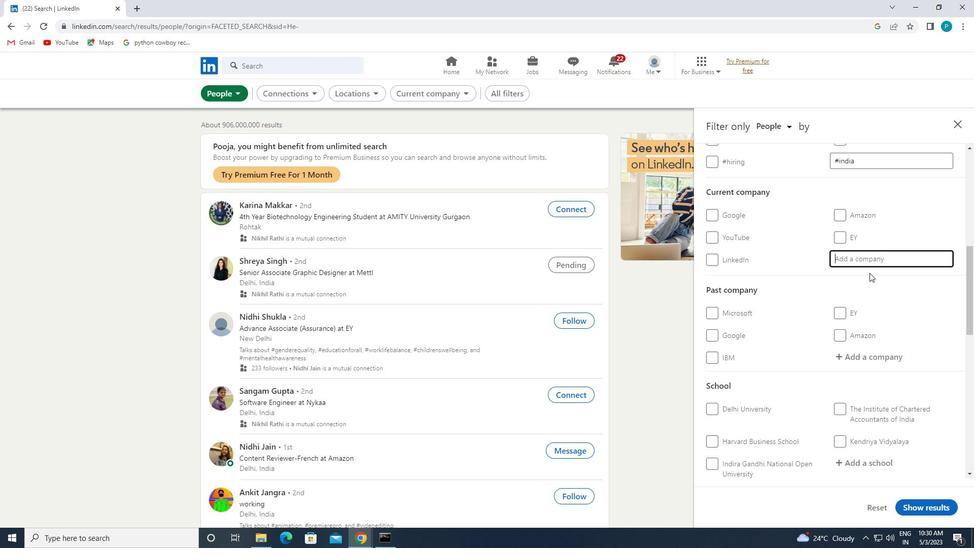 
Action: Key pressed <Key.caps_lock>E<Key.caps_lock>XXON
Screenshot: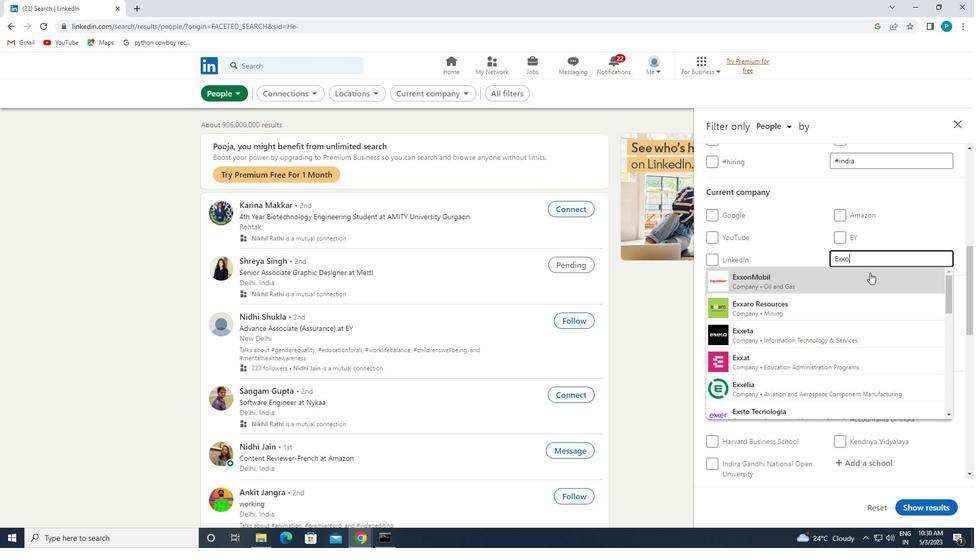 
Action: Mouse moved to (865, 268)
Screenshot: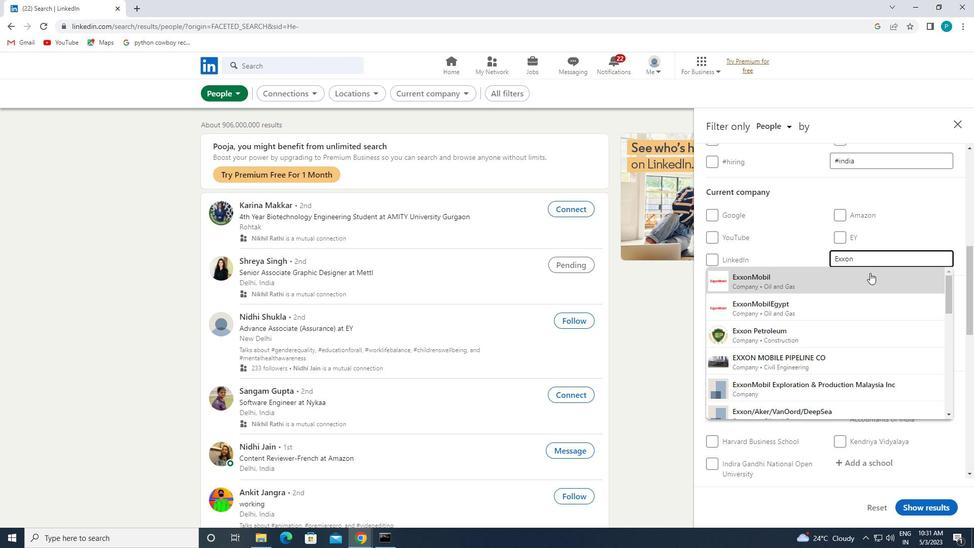 
Action: Mouse pressed left at (865, 268)
Screenshot: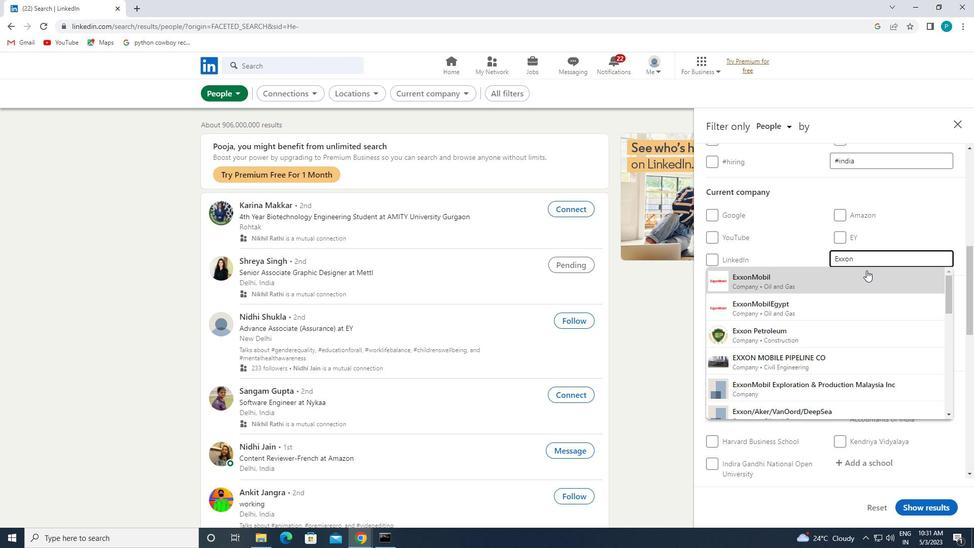 
Action: Mouse moved to (866, 271)
Screenshot: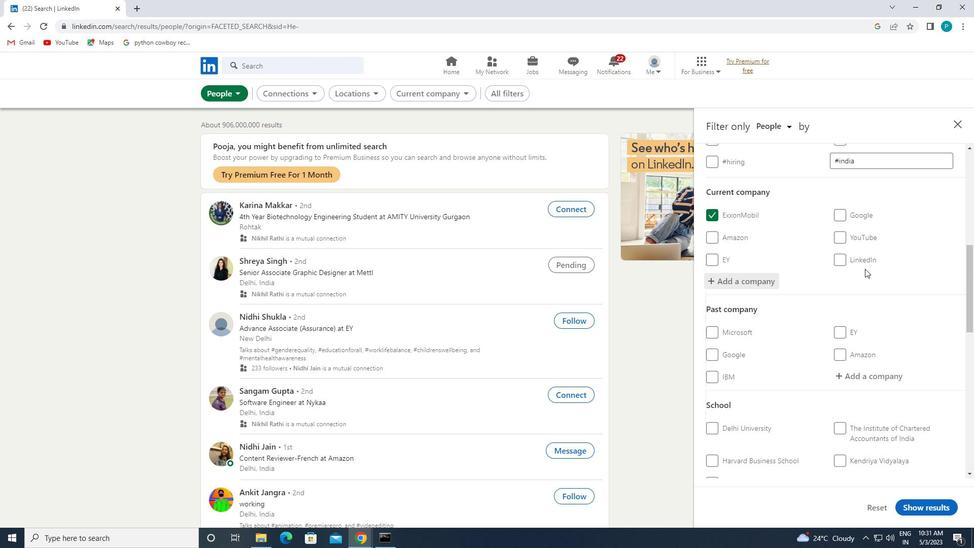 
Action: Mouse scrolled (866, 270) with delta (0, 0)
Screenshot: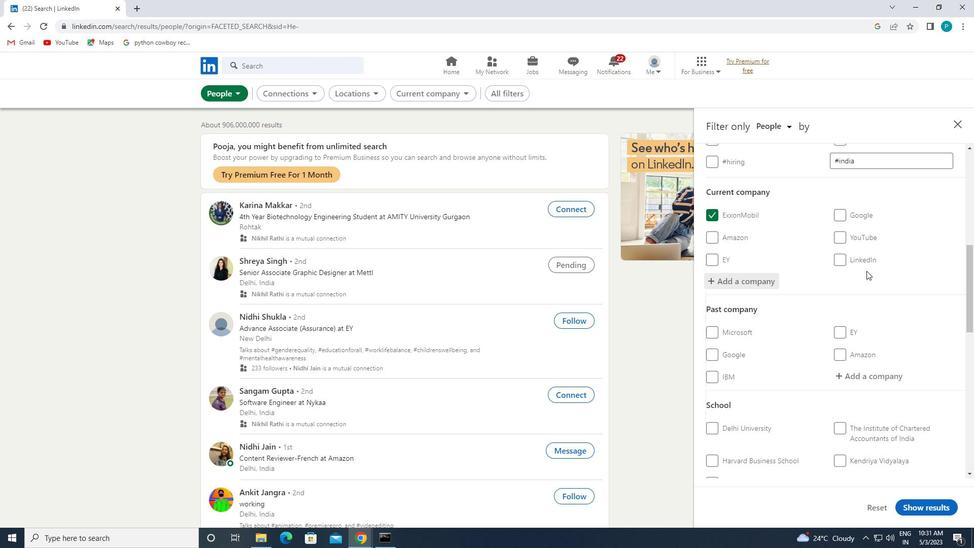 
Action: Mouse scrolled (866, 270) with delta (0, 0)
Screenshot: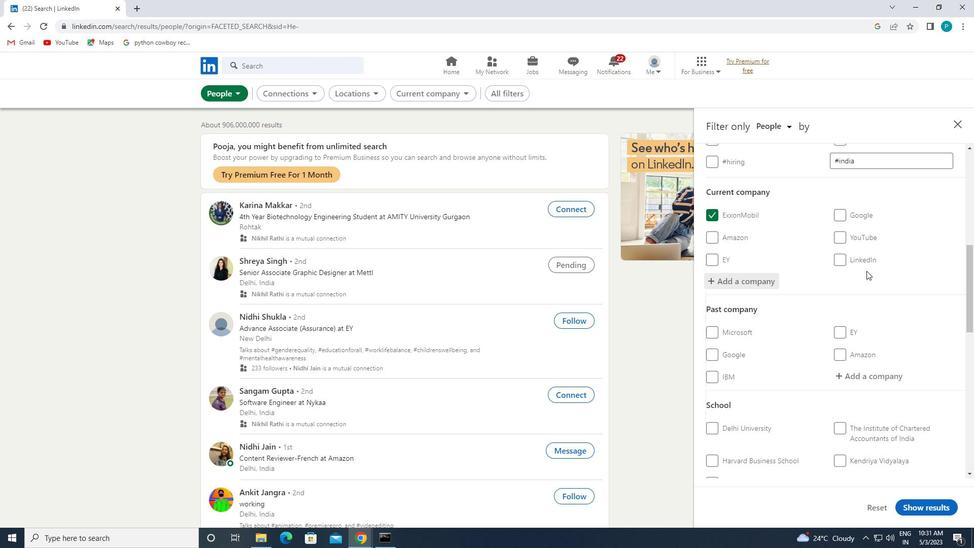 
Action: Mouse moved to (862, 380)
Screenshot: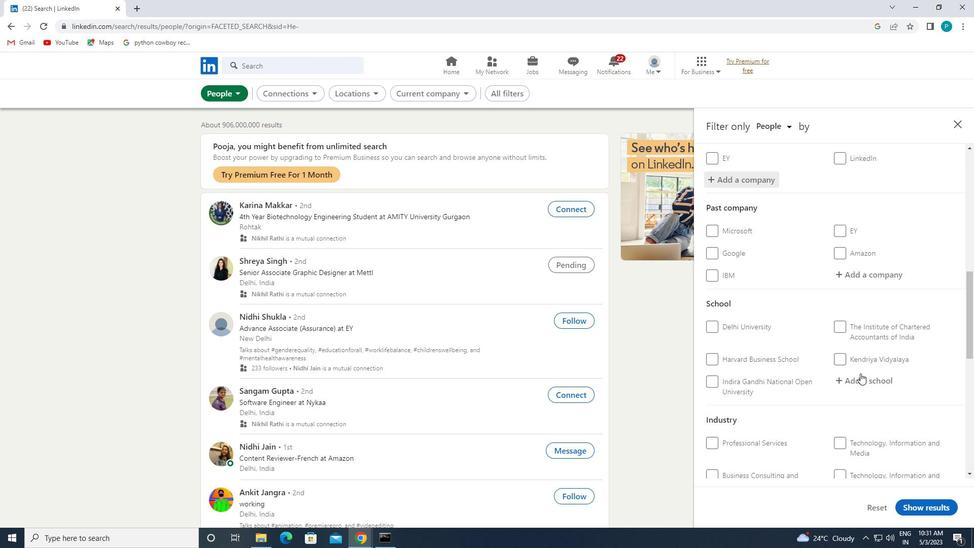 
Action: Mouse pressed left at (862, 380)
Screenshot: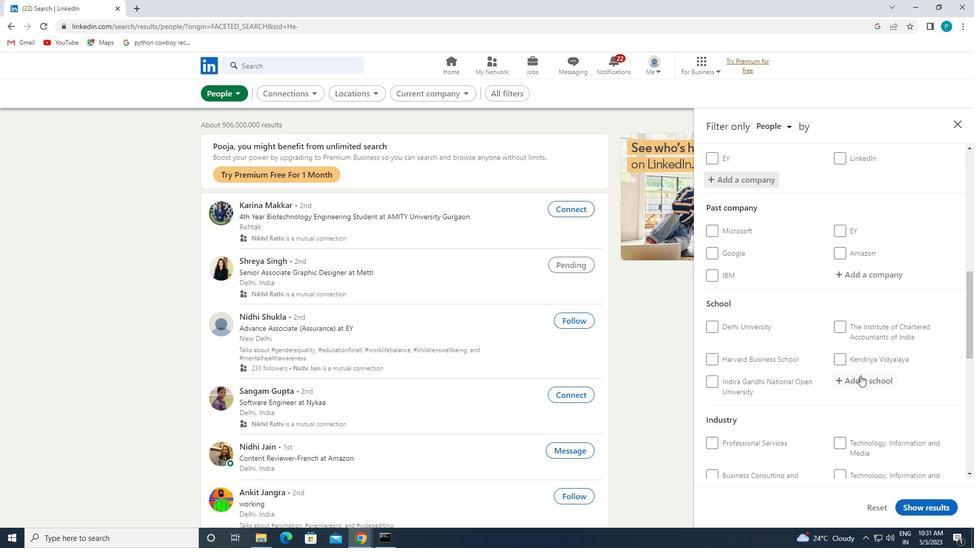 
Action: Mouse moved to (866, 383)
Screenshot: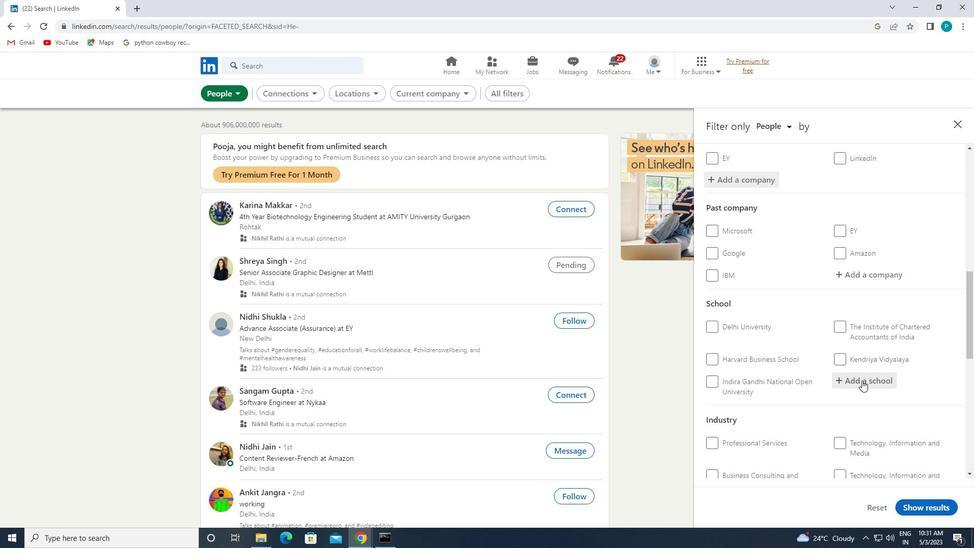 
Action: Key pressed <Key.caps_lock>C<Key.caps_lock>OLLEGE<Key.space>OF<Key.space><Key.caps_lock>V<Key.caps_lock>OCAT
Screenshot: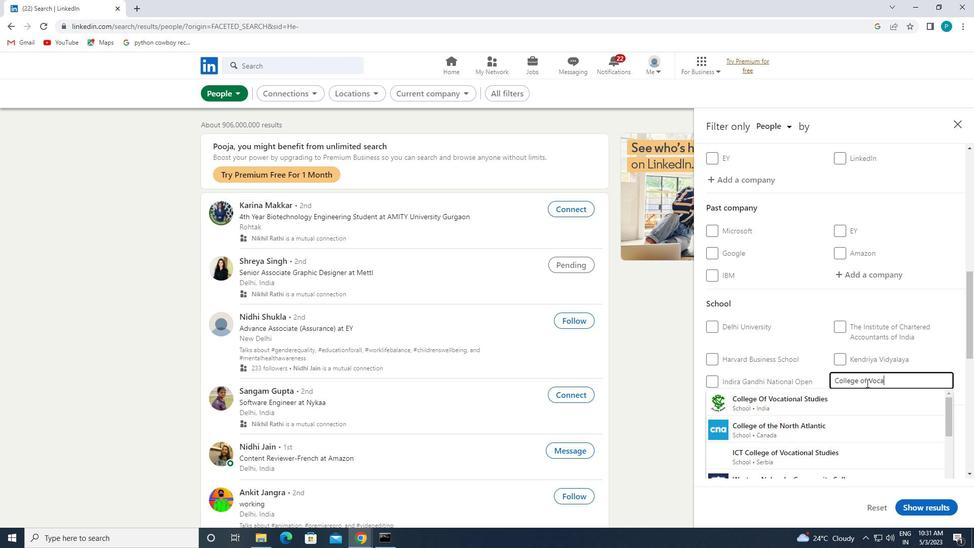
Action: Mouse moved to (835, 393)
Screenshot: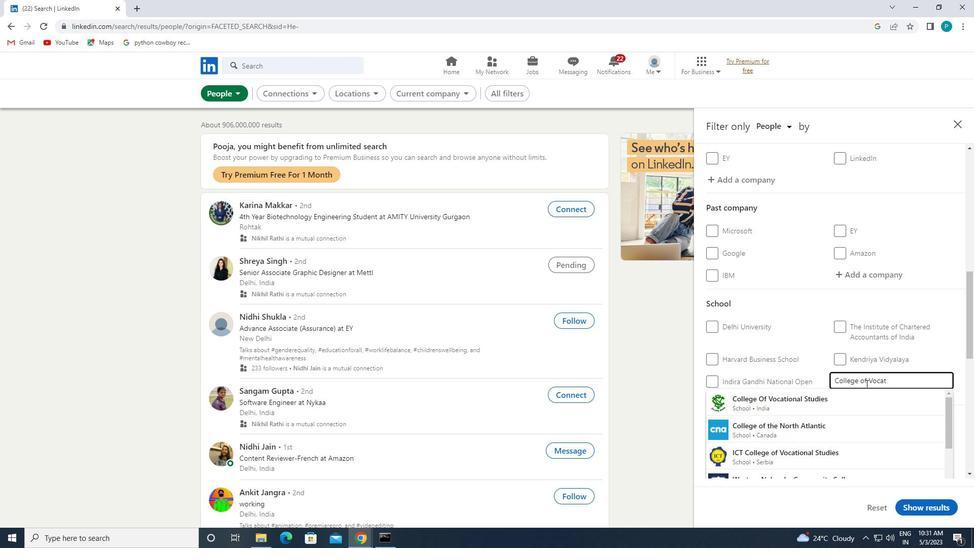 
Action: Mouse pressed left at (835, 393)
Screenshot: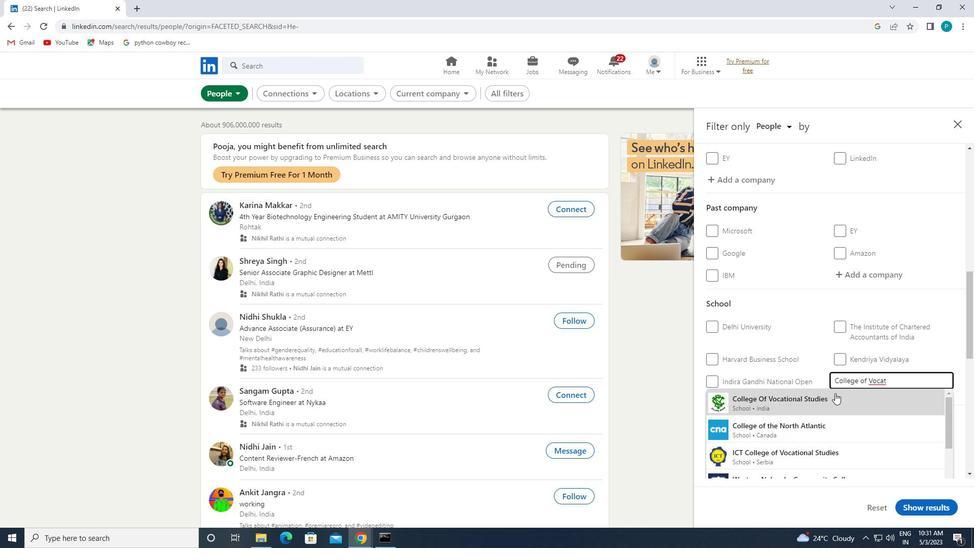 
Action: Mouse moved to (834, 393)
Screenshot: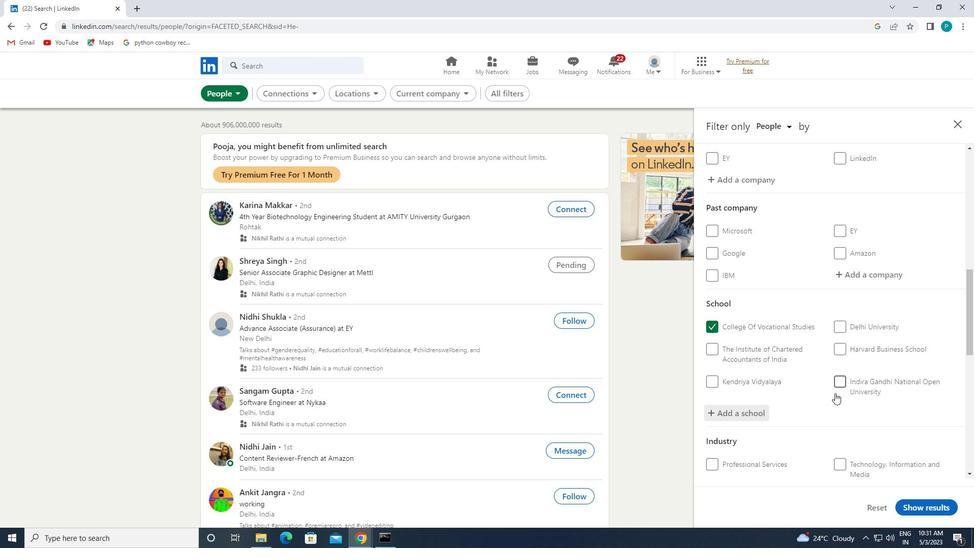 
Action: Mouse scrolled (834, 392) with delta (0, 0)
Screenshot: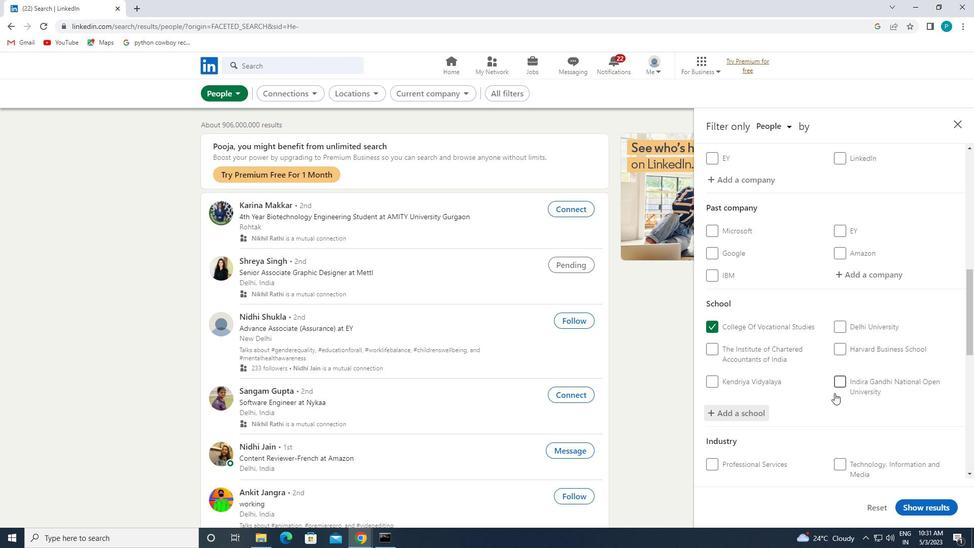
Action: Mouse moved to (834, 395)
Screenshot: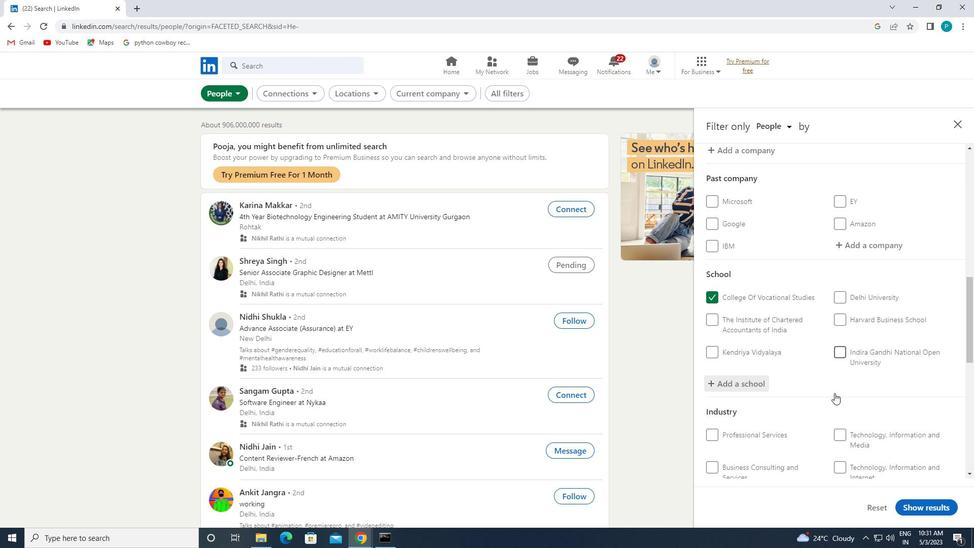 
Action: Mouse scrolled (834, 395) with delta (0, 0)
Screenshot: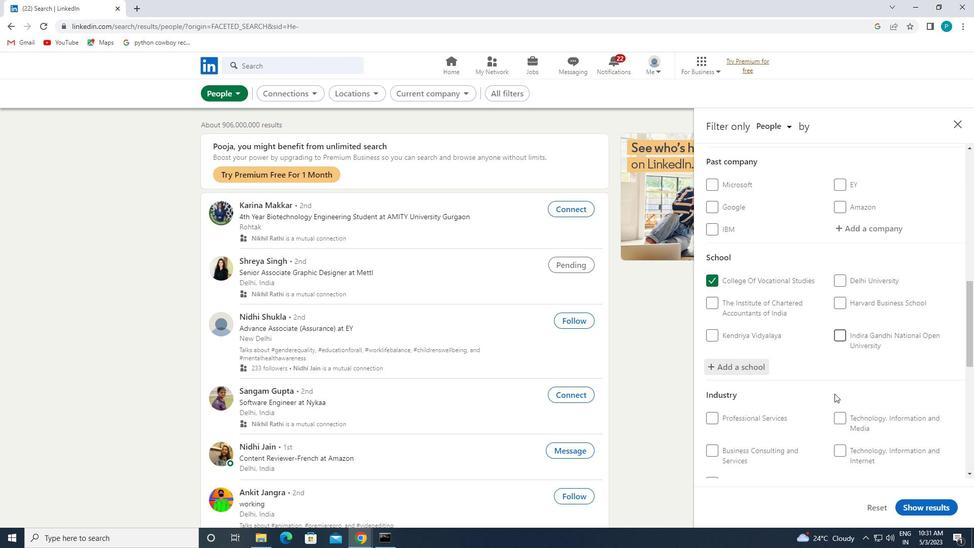 
Action: Mouse moved to (842, 415)
Screenshot: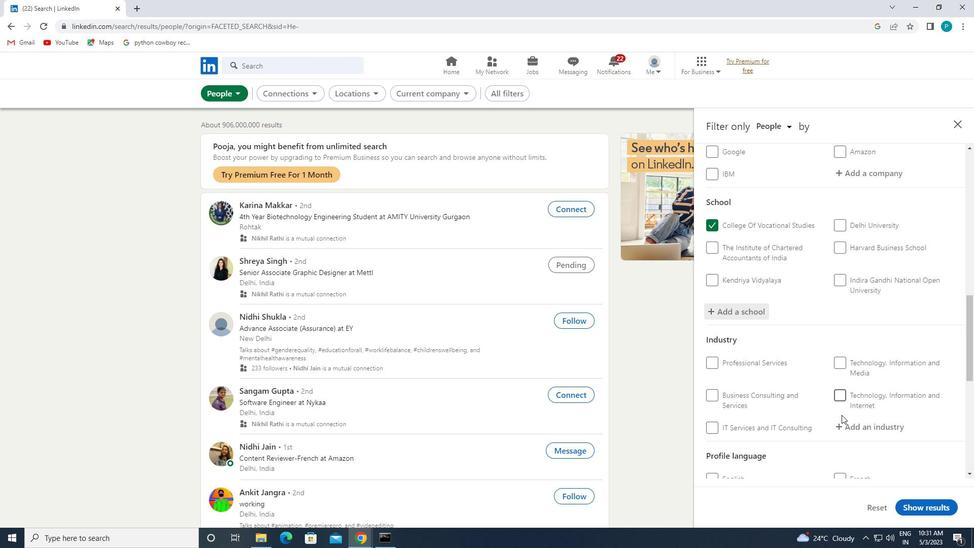 
Action: Mouse pressed left at (842, 415)
Screenshot: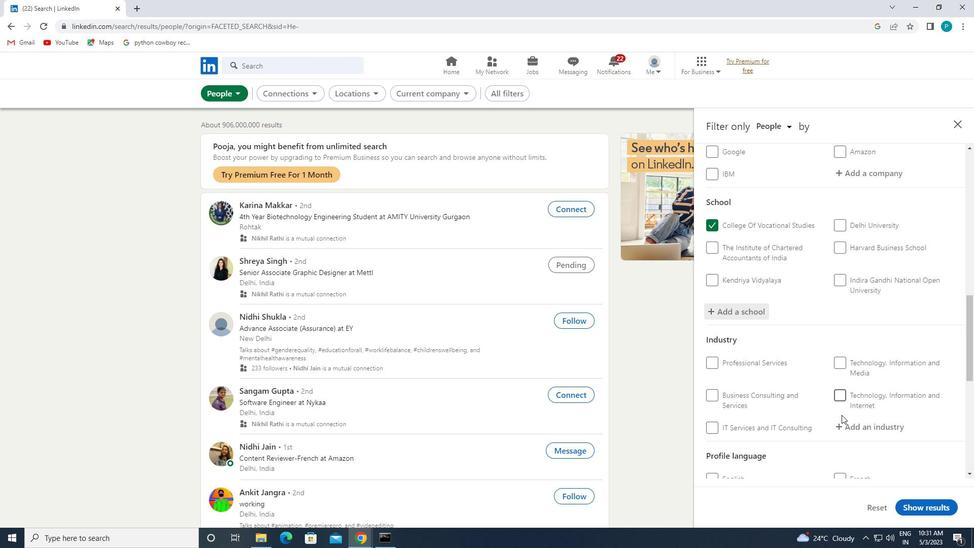 
Action: Mouse moved to (845, 423)
Screenshot: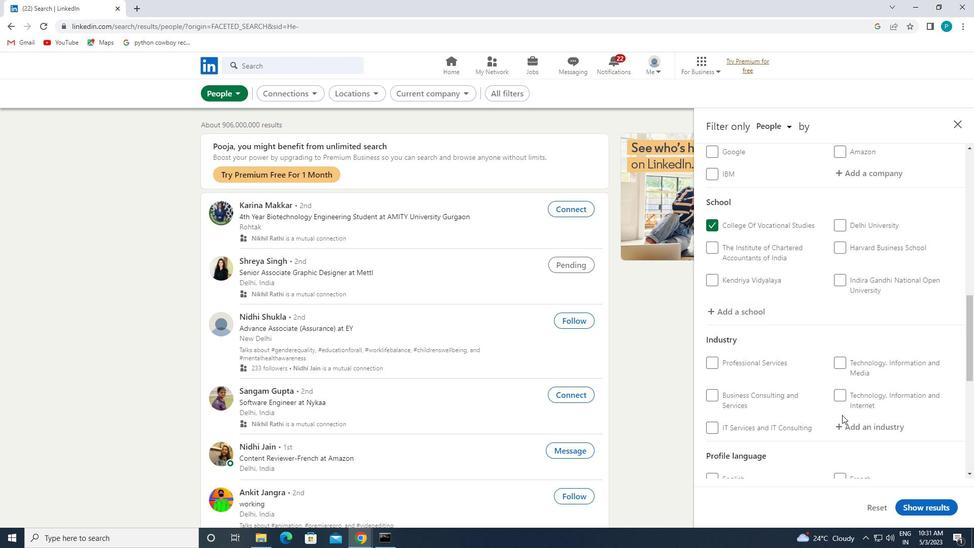
Action: Mouse pressed left at (845, 423)
Screenshot: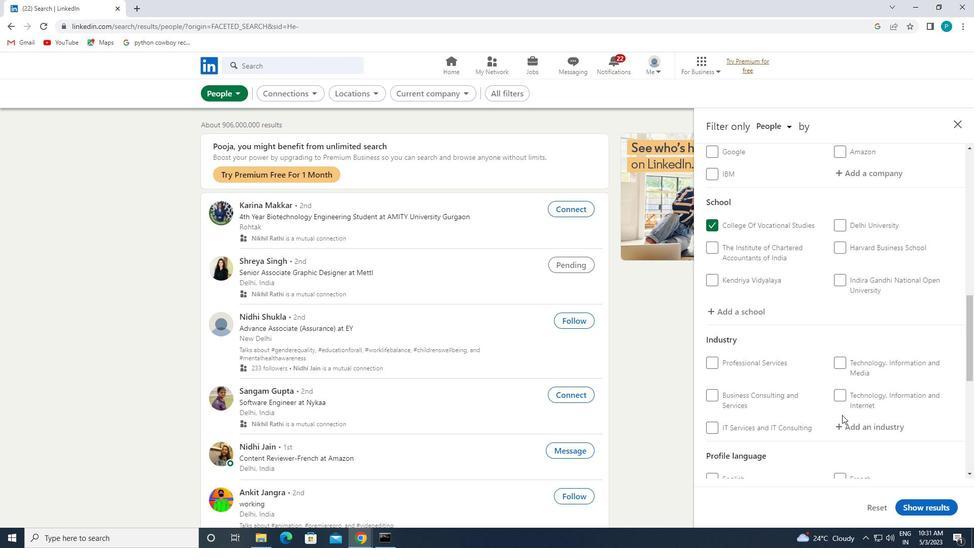 
Action: Mouse moved to (845, 424)
Screenshot: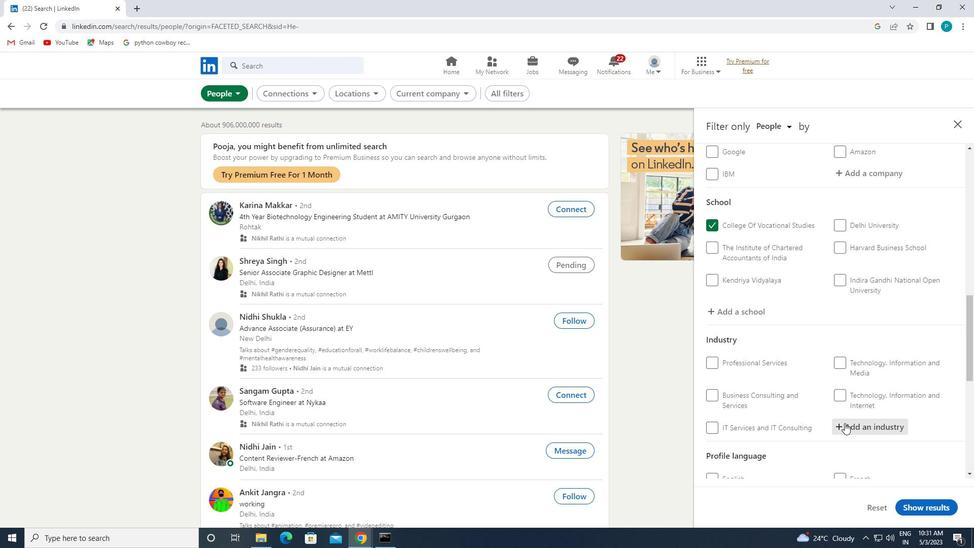 
Action: Key pressed <Key.caps_lock>T<Key.caps_lock>ELEPHONE
Screenshot: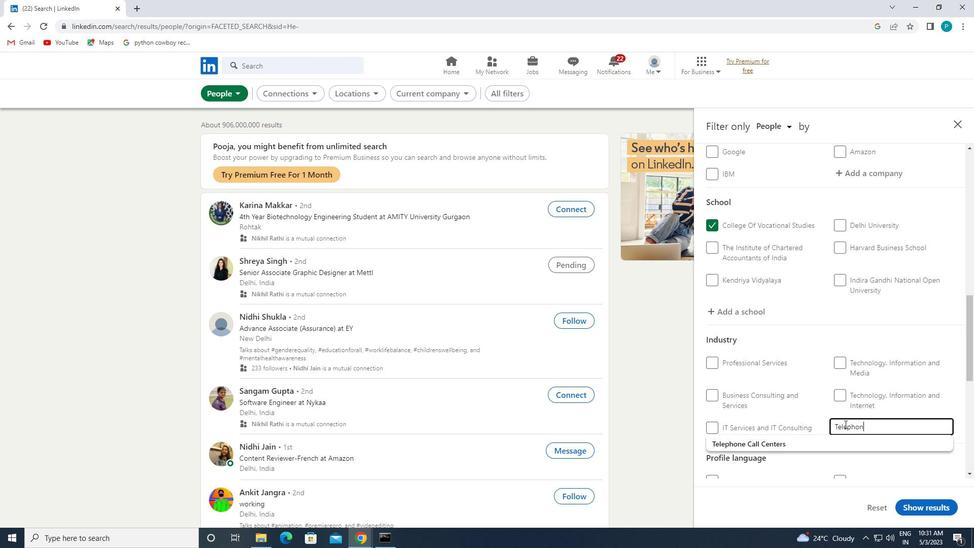 
Action: Mouse moved to (782, 447)
Screenshot: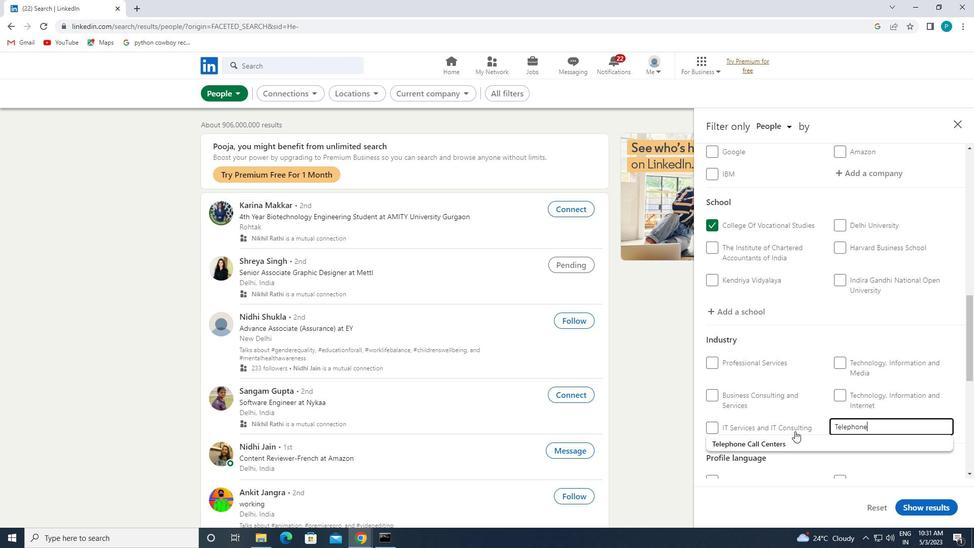 
Action: Mouse pressed left at (782, 447)
Screenshot: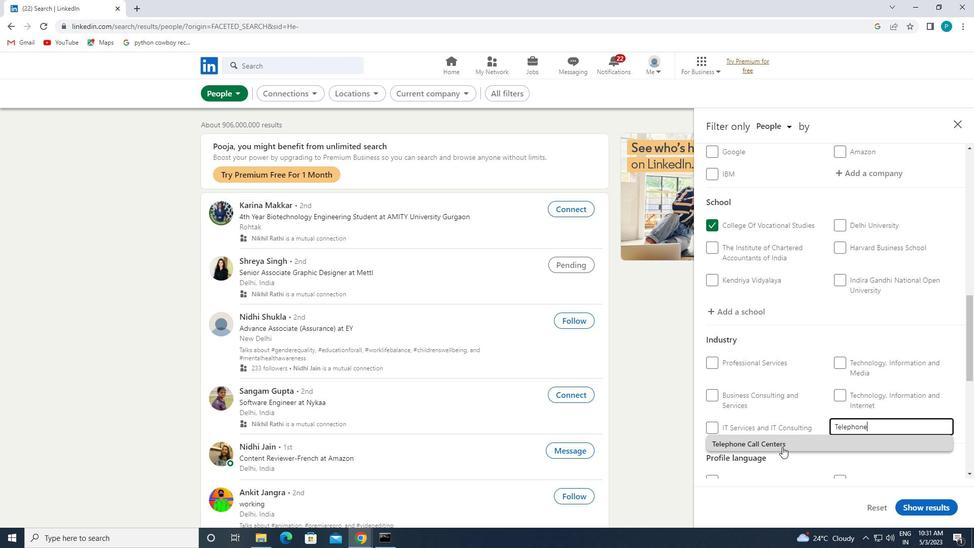 
Action: Mouse moved to (794, 434)
Screenshot: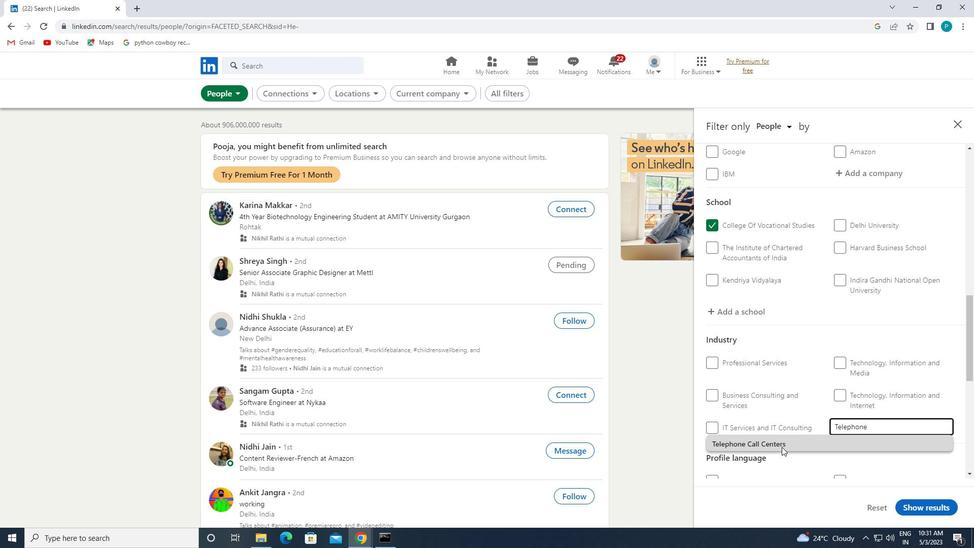 
Action: Mouse scrolled (794, 433) with delta (0, 0)
Screenshot: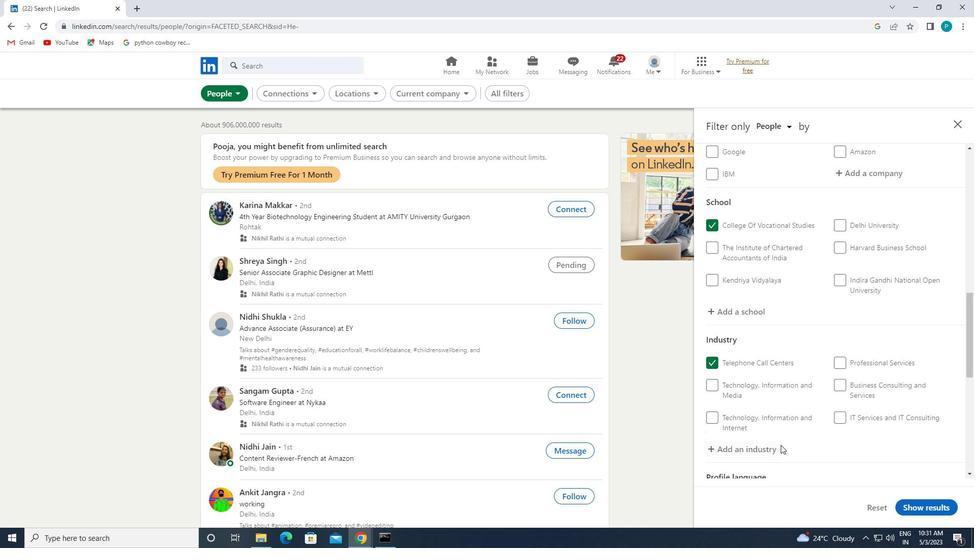 
Action: Mouse scrolled (794, 433) with delta (0, 0)
Screenshot: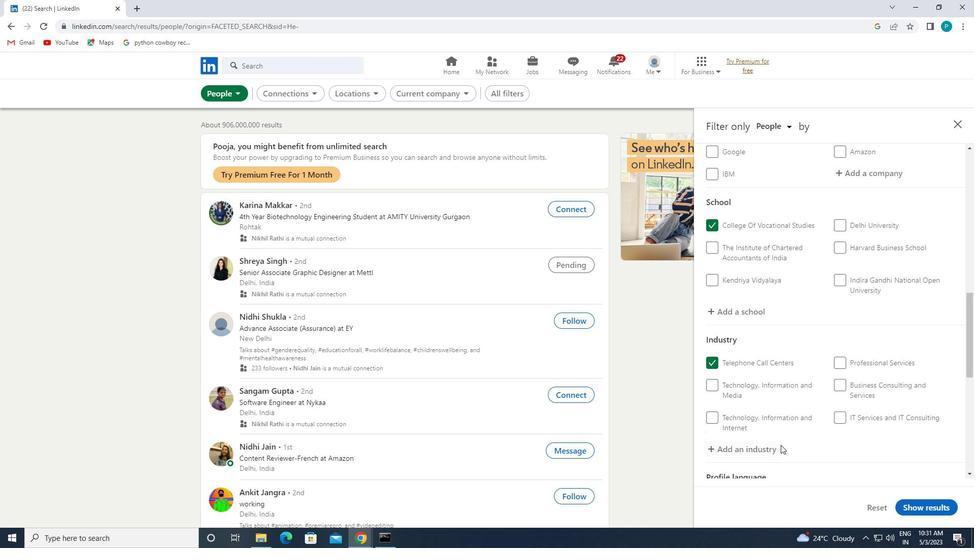 
Action: Mouse scrolled (794, 433) with delta (0, 0)
Screenshot: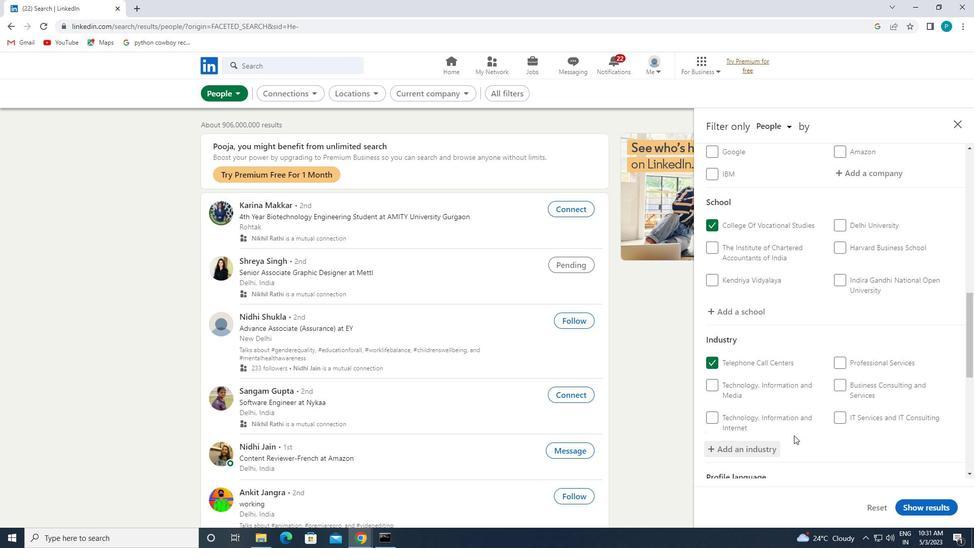 
Action: Mouse moved to (813, 412)
Screenshot: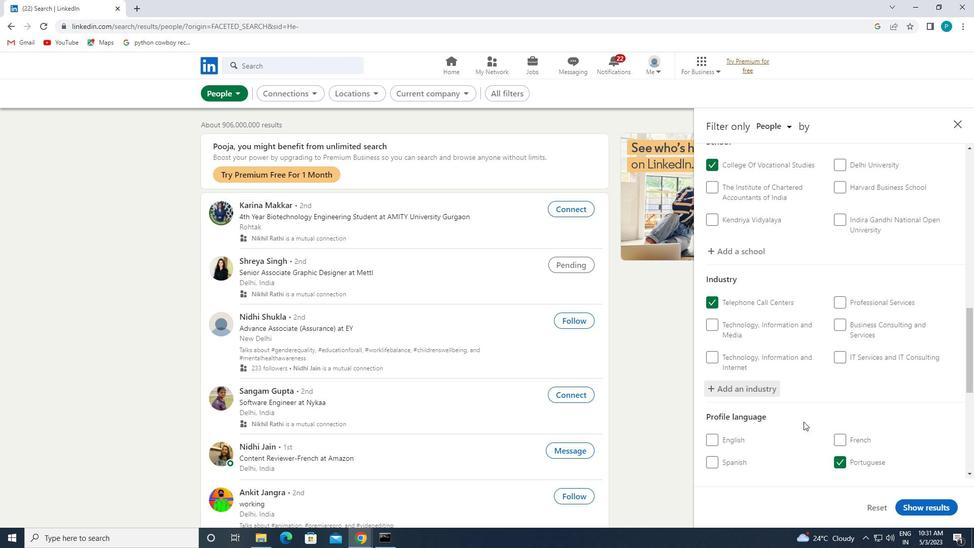
Action: Mouse scrolled (813, 411) with delta (0, 0)
Screenshot: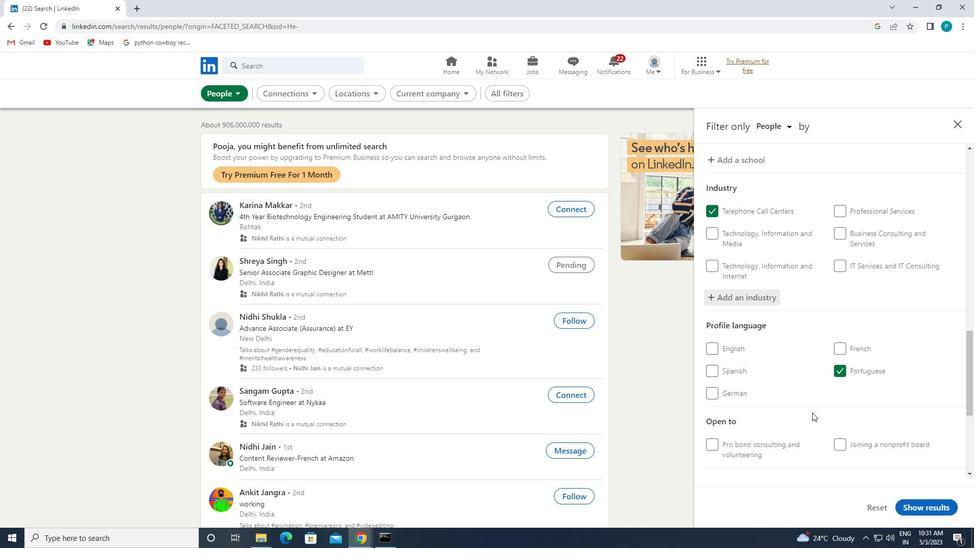
Action: Mouse moved to (837, 417)
Screenshot: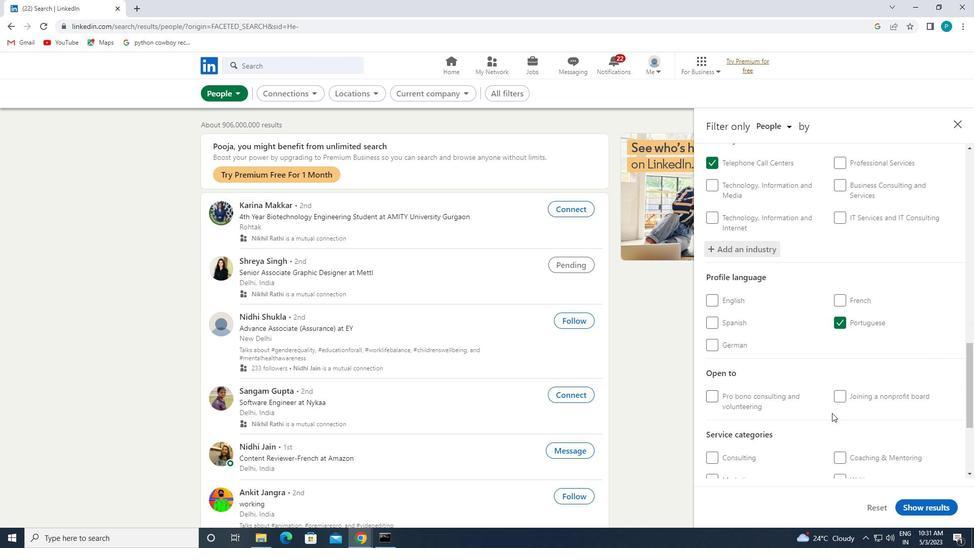 
Action: Mouse scrolled (837, 416) with delta (0, 0)
Screenshot: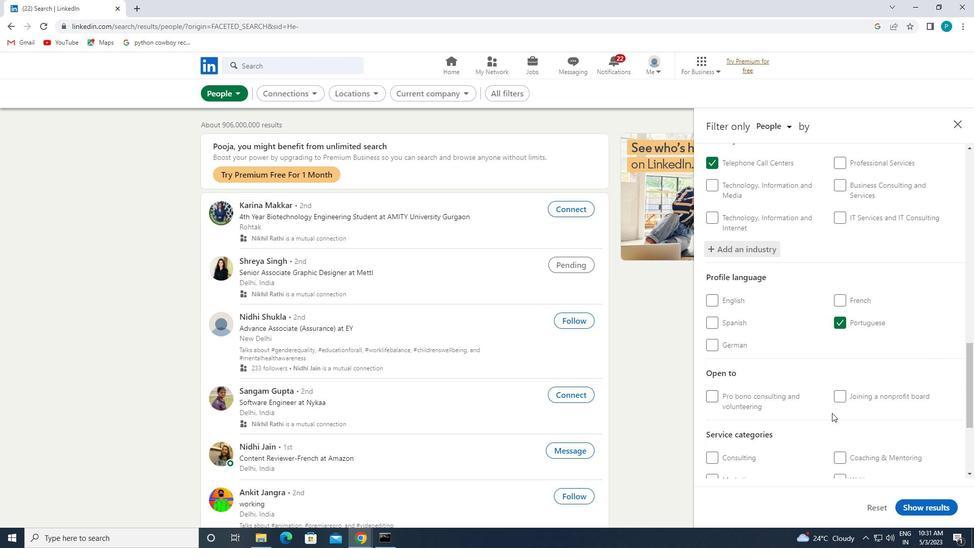 
Action: Mouse scrolled (837, 416) with delta (0, 0)
Screenshot: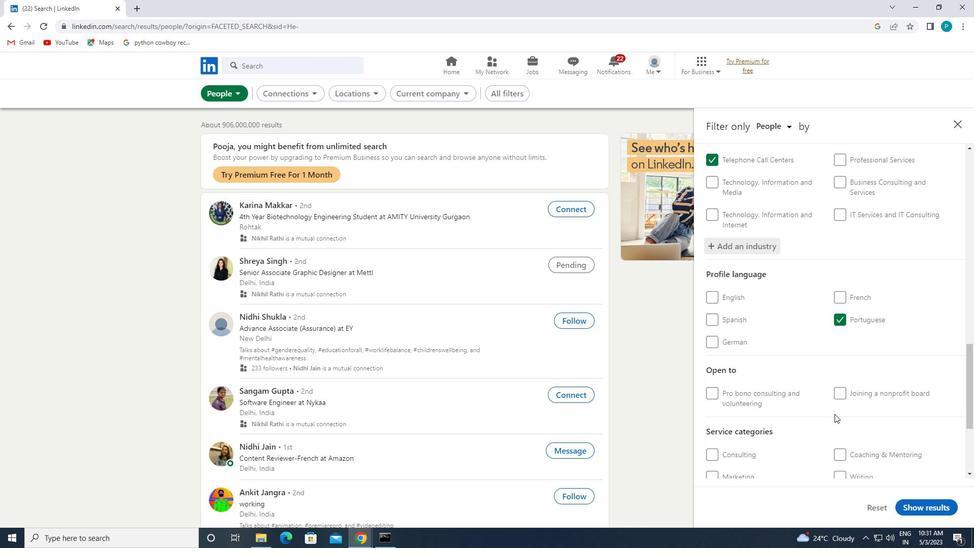 
Action: Mouse moved to (841, 399)
Screenshot: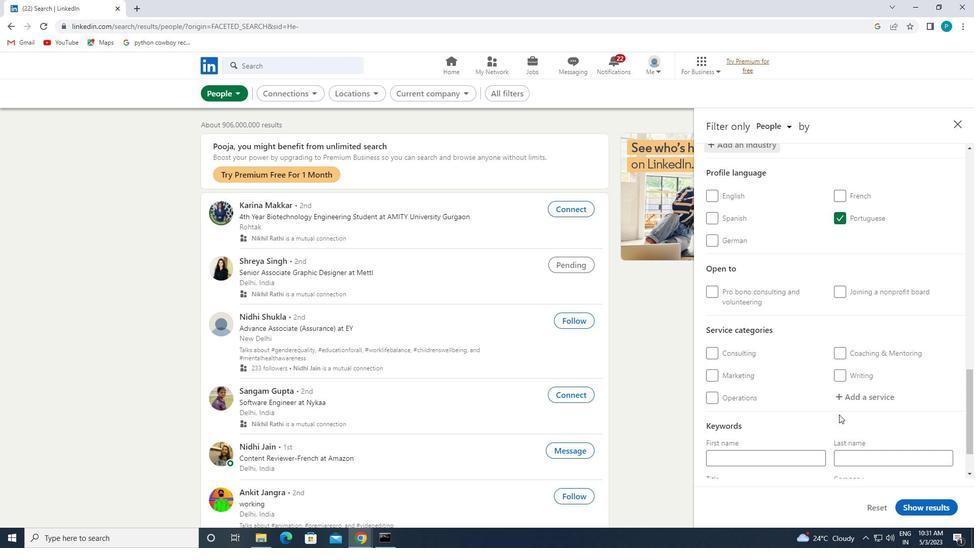 
Action: Mouse pressed left at (841, 399)
Screenshot: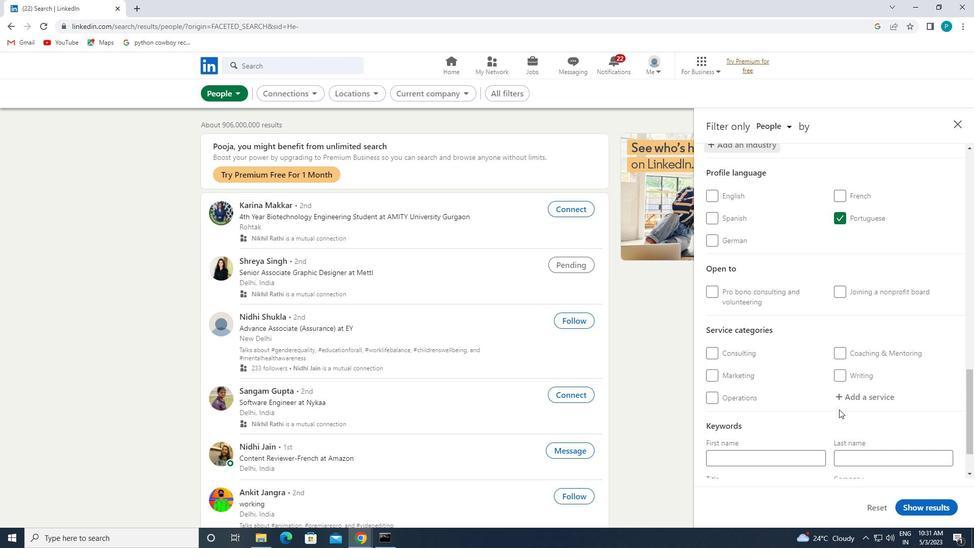 
Action: Mouse moved to (848, 402)
Screenshot: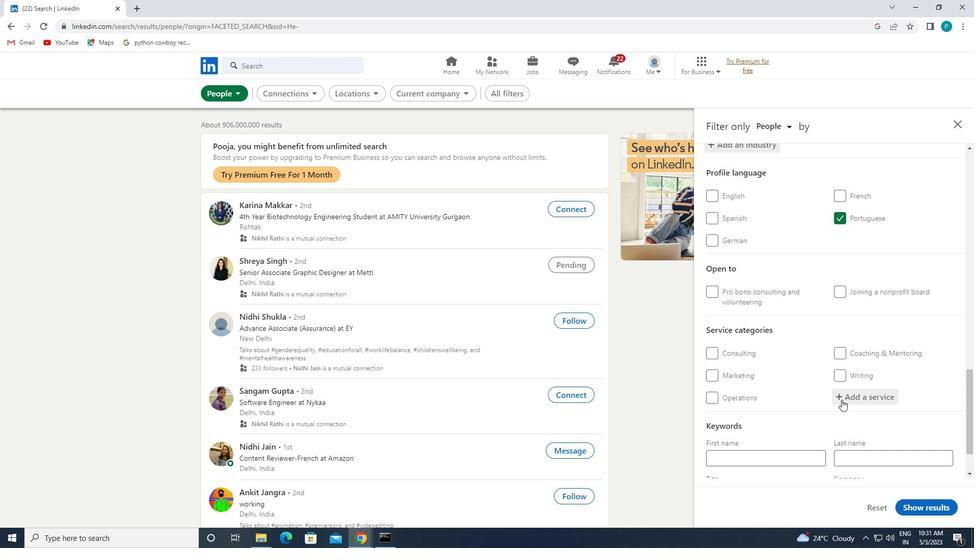 
Action: Key pressed <Key.caps_lock>I<Key.caps_lock>LLU
Screenshot: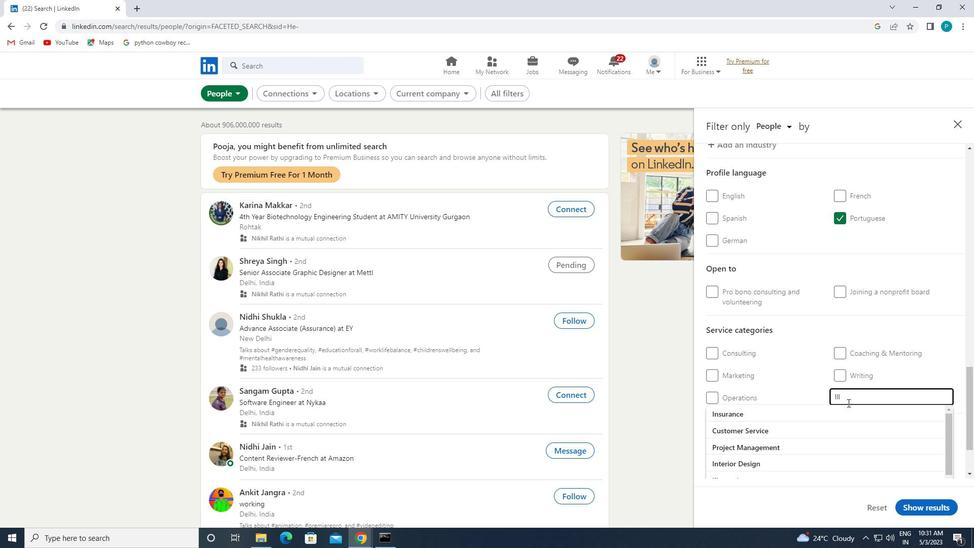 
Action: Mouse moved to (830, 409)
Screenshot: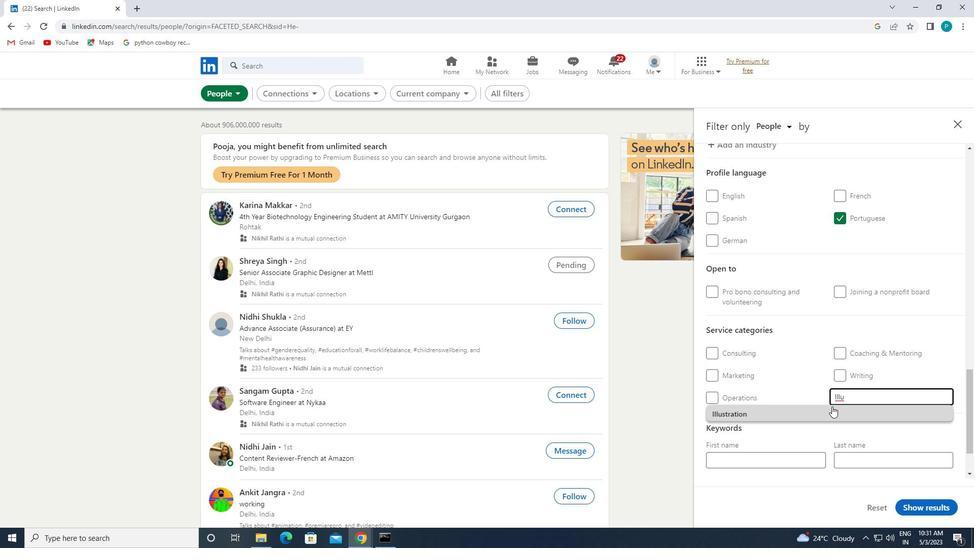 
Action: Mouse pressed left at (830, 409)
Screenshot: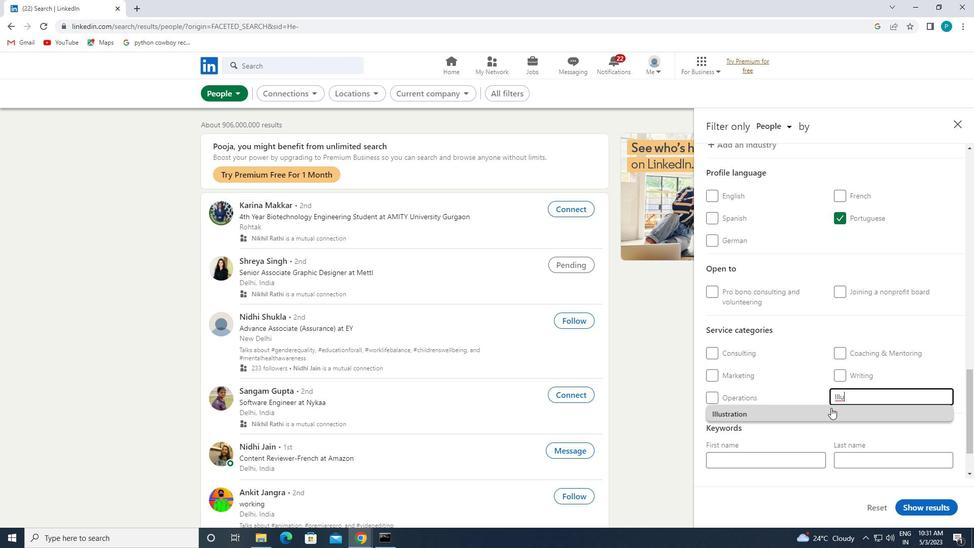 
Action: Mouse scrolled (830, 408) with delta (0, 0)
Screenshot: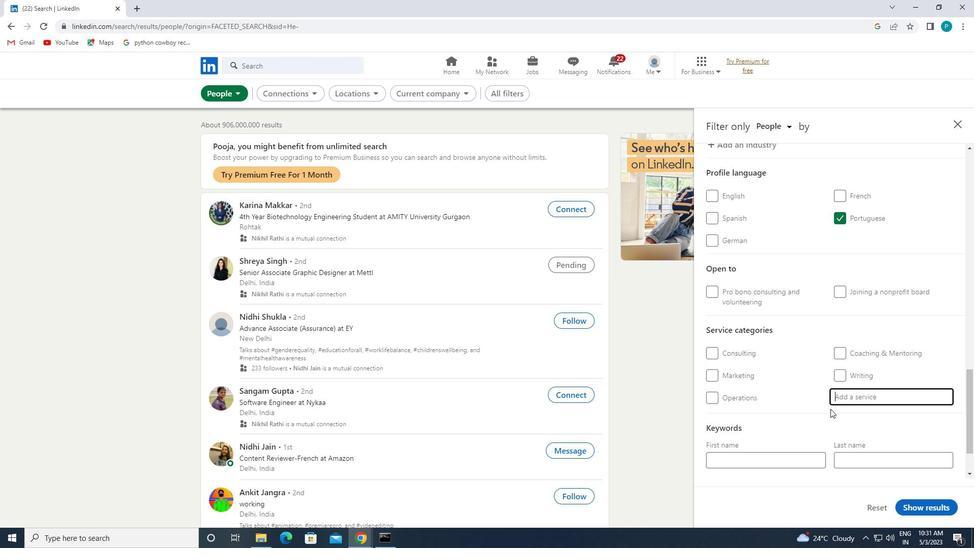 
Action: Mouse scrolled (830, 408) with delta (0, 0)
Screenshot: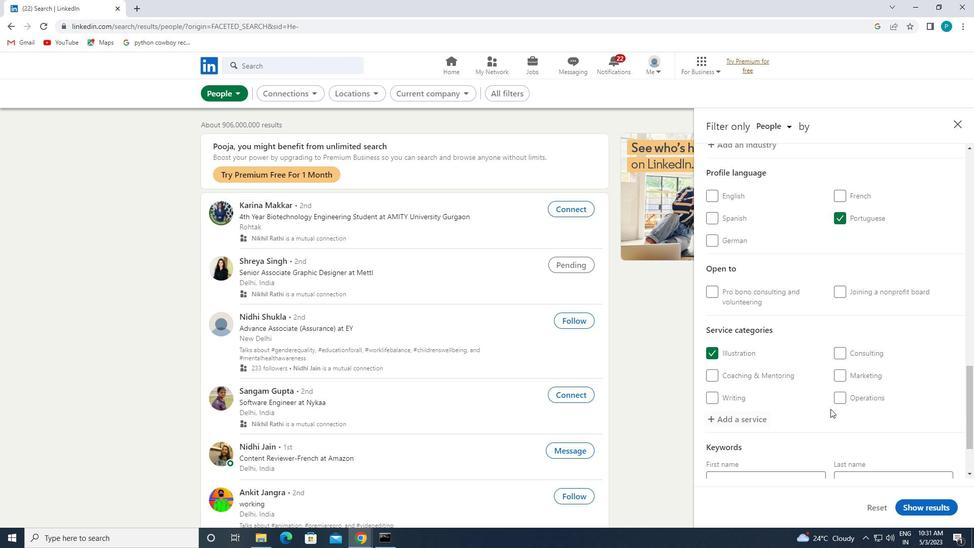 
Action: Mouse scrolled (830, 408) with delta (0, 0)
Screenshot: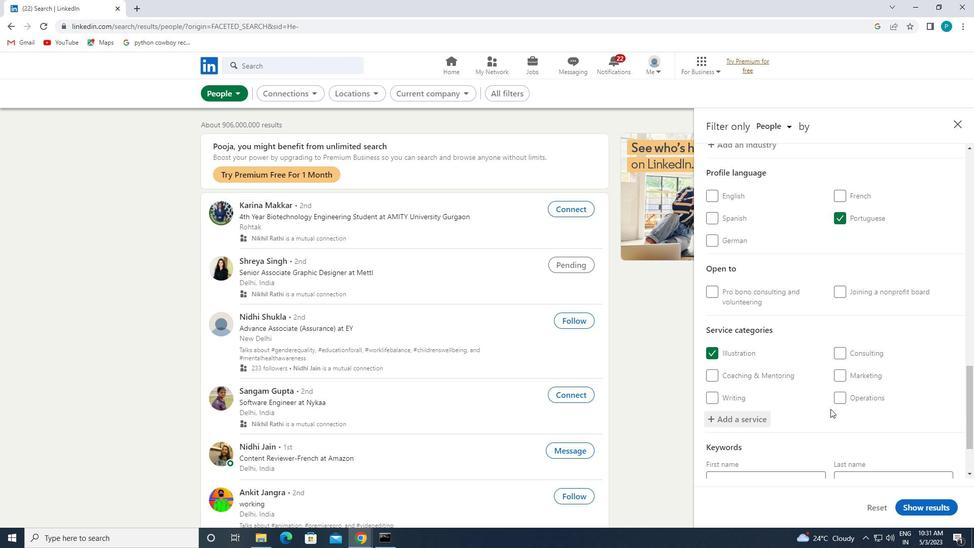 
Action: Mouse moved to (752, 436)
Screenshot: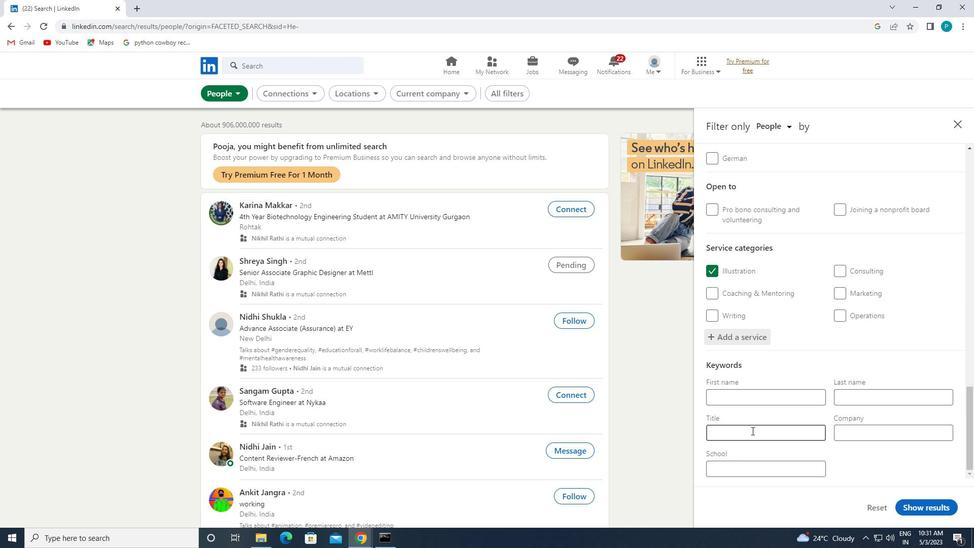 
Action: Mouse pressed left at (752, 436)
Screenshot: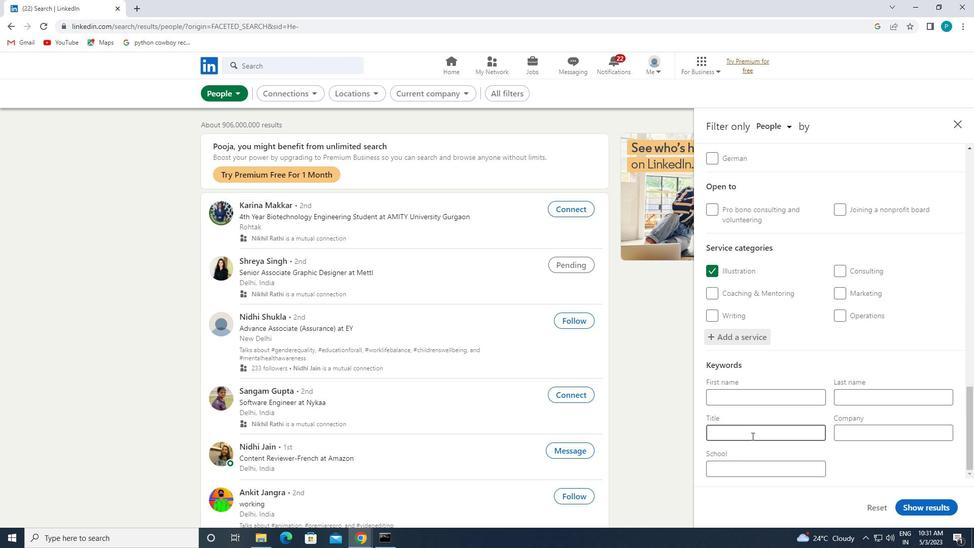 
Action: Mouse moved to (762, 445)
Screenshot: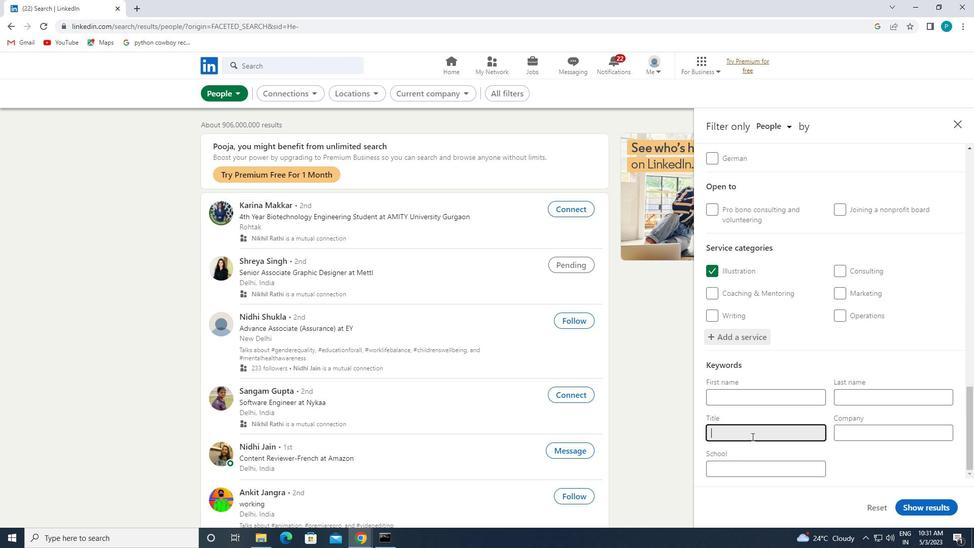 
Action: Key pressed <Key.caps_lock>B<Key.caps_lock>
Screenshot: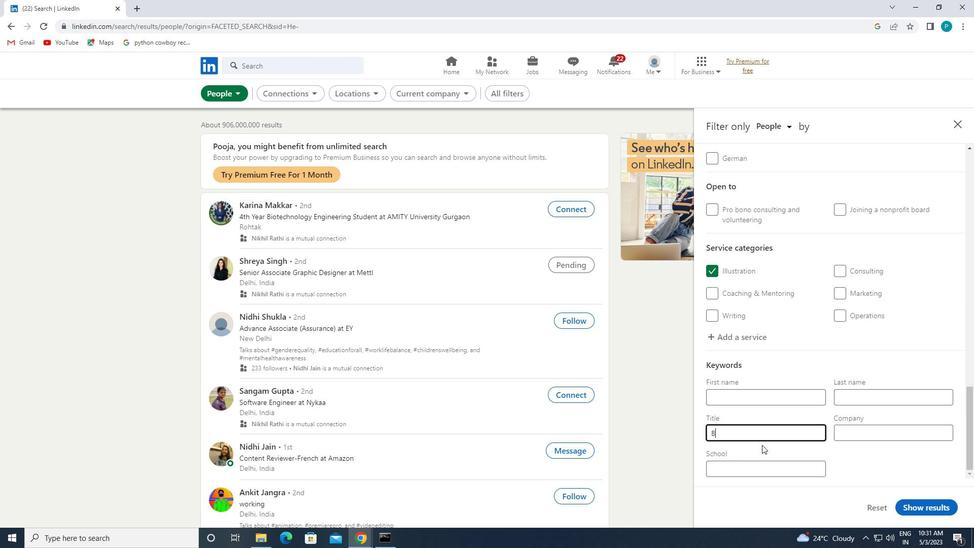 
Action: Mouse moved to (760, 441)
Screenshot: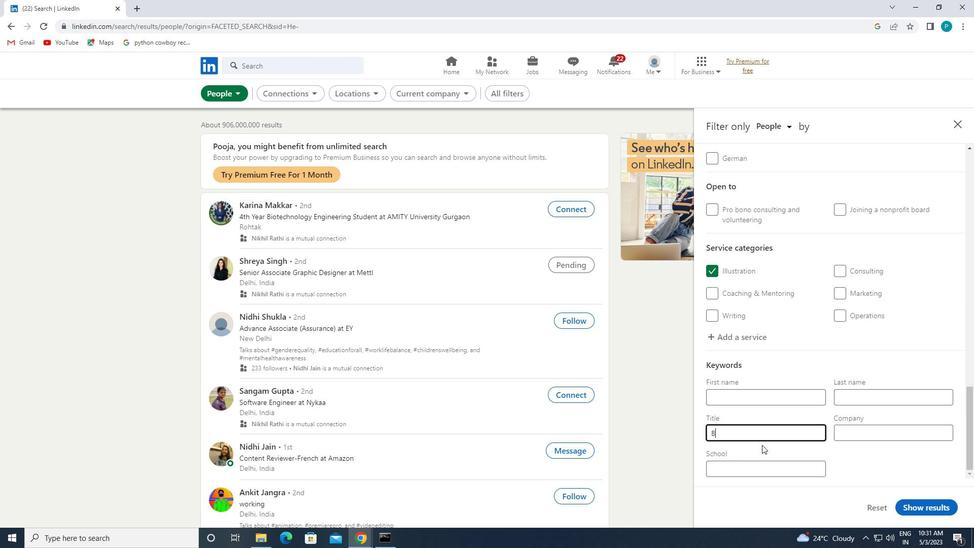 
Action: Key pressed UDGET<Key.space><Key.caps_lock>A<Key.caps_lock>NALYST
Screenshot: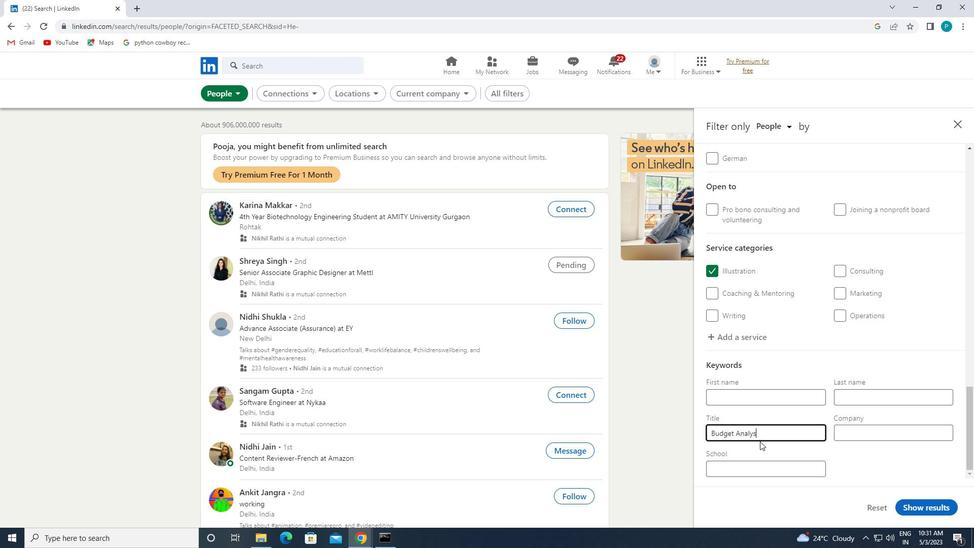 
Action: Mouse moved to (942, 501)
Screenshot: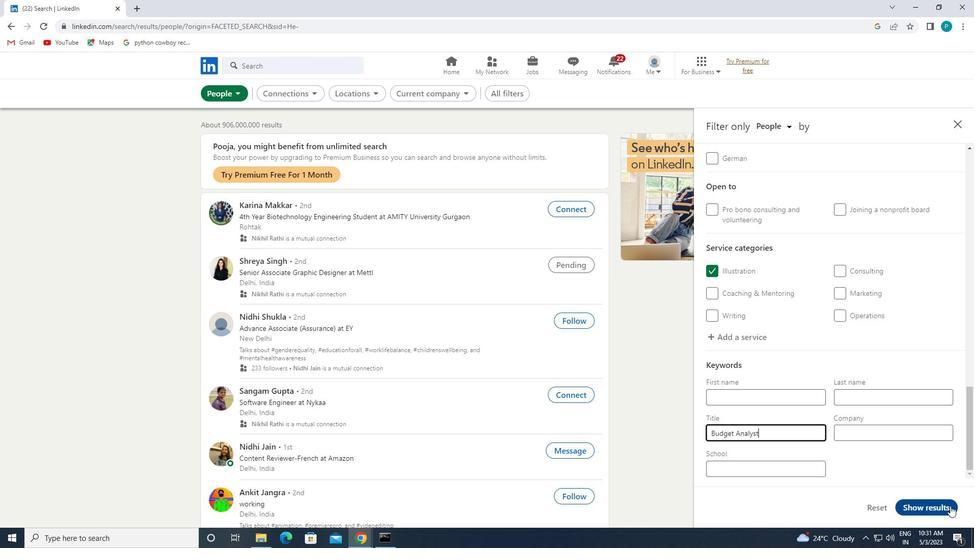 
Action: Mouse pressed left at (942, 501)
Screenshot: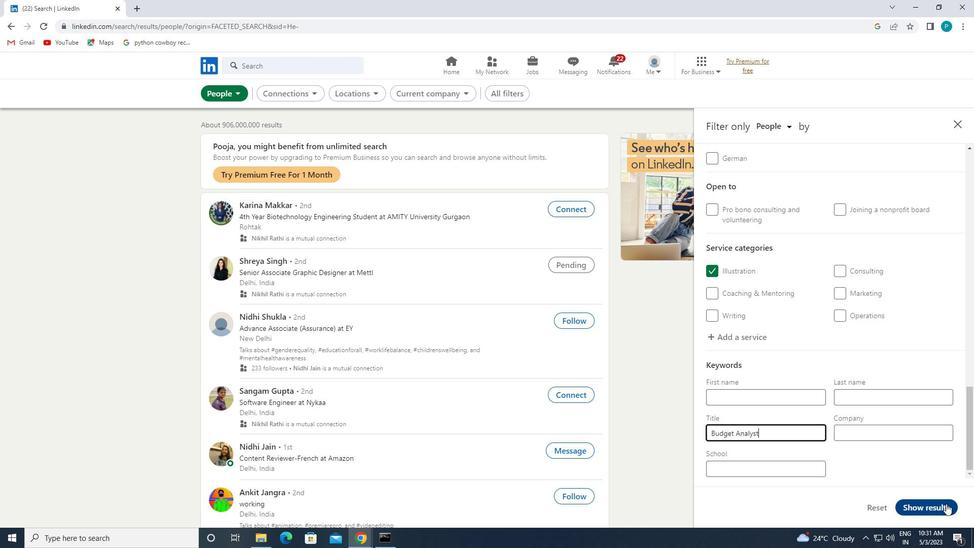 
